 Task: Look for space in Rheda-Wiedenbrück, Germany from 24th August, 2023 to 10th September, 2023 for 6 adults, 2 children in price range Rs.12000 to Rs.15000. Place can be entire place or shared room with 6 bedrooms having 6 beds and 6 bathrooms. Property type can be house, flat, guest house. Amenities needed are: wifi, TV, free parkinig on premises, gym, breakfast. Booking option can be shelf check-in. Required host language is English.
Action: Mouse moved to (430, 107)
Screenshot: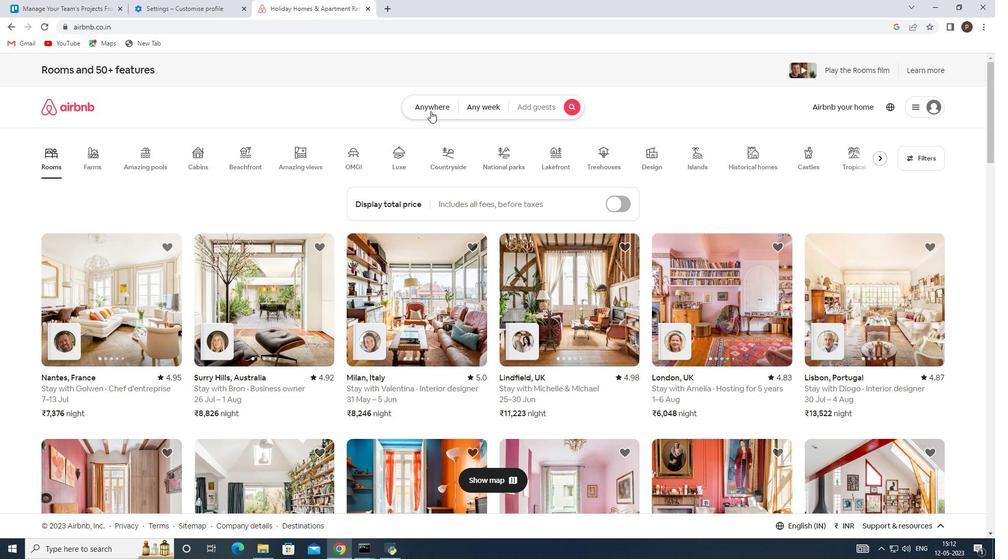 
Action: Mouse pressed left at (430, 107)
Screenshot: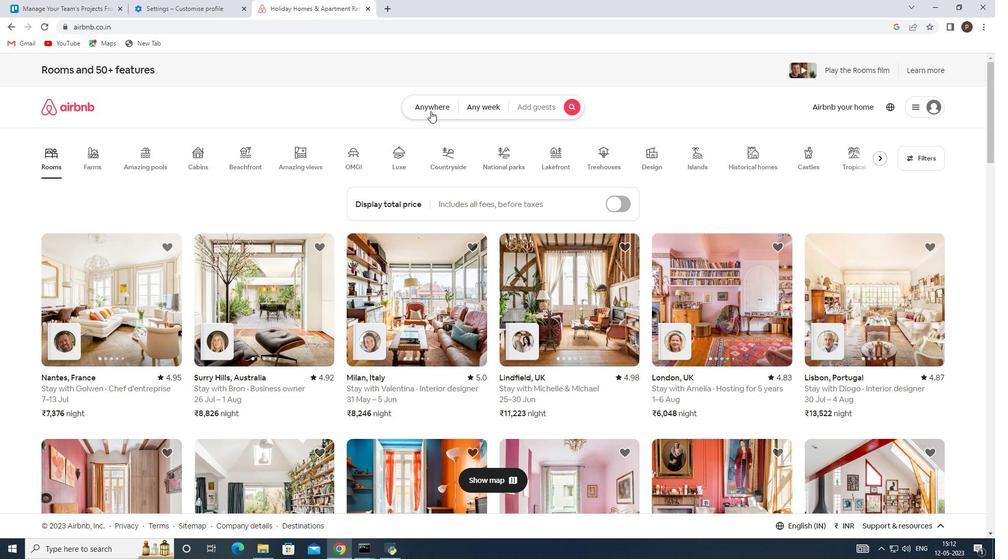 
Action: Mouse moved to (337, 145)
Screenshot: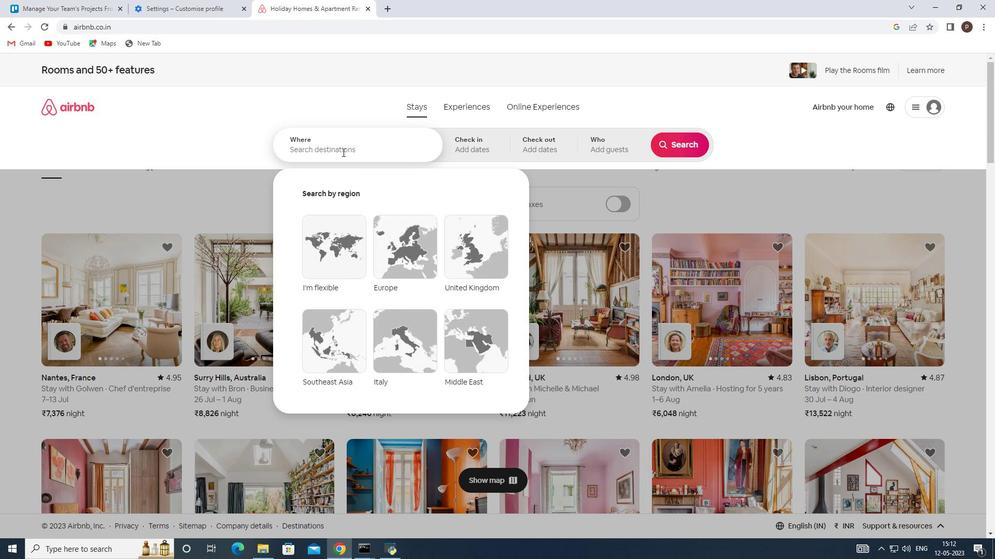 
Action: Mouse pressed left at (337, 145)
Screenshot: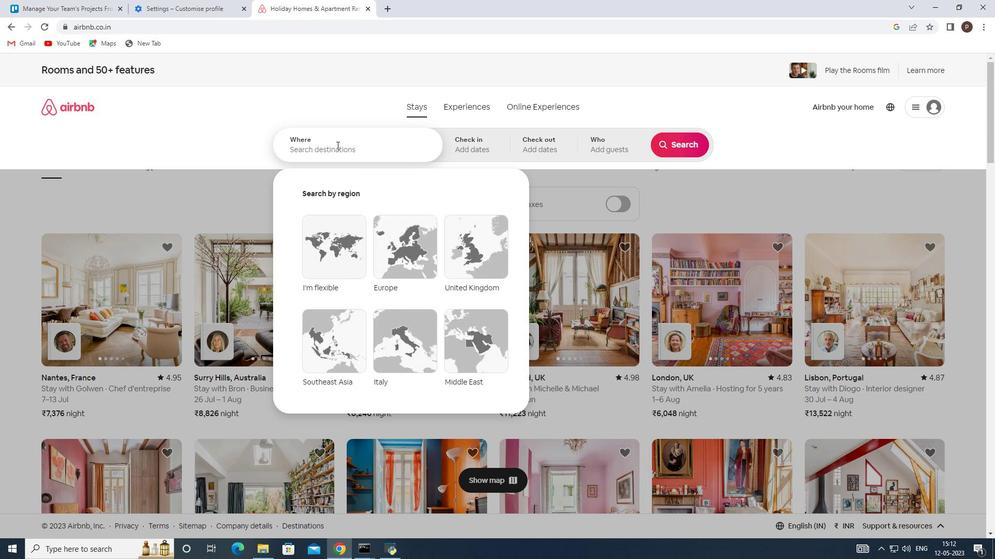 
Action: Key pressed <Key.caps_lock>R<Key.caps_lock>heda-<Key.caps_lock>W<Key.caps_lock>iedenbruck,<Key.space><Key.caps_lock>G<Key.caps_lock>ermany
Screenshot: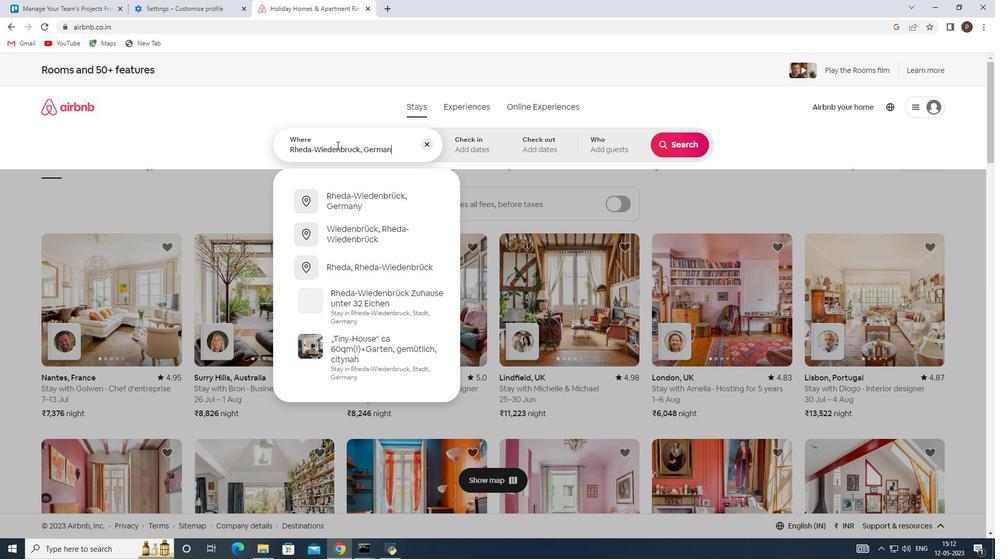 
Action: Mouse moved to (338, 199)
Screenshot: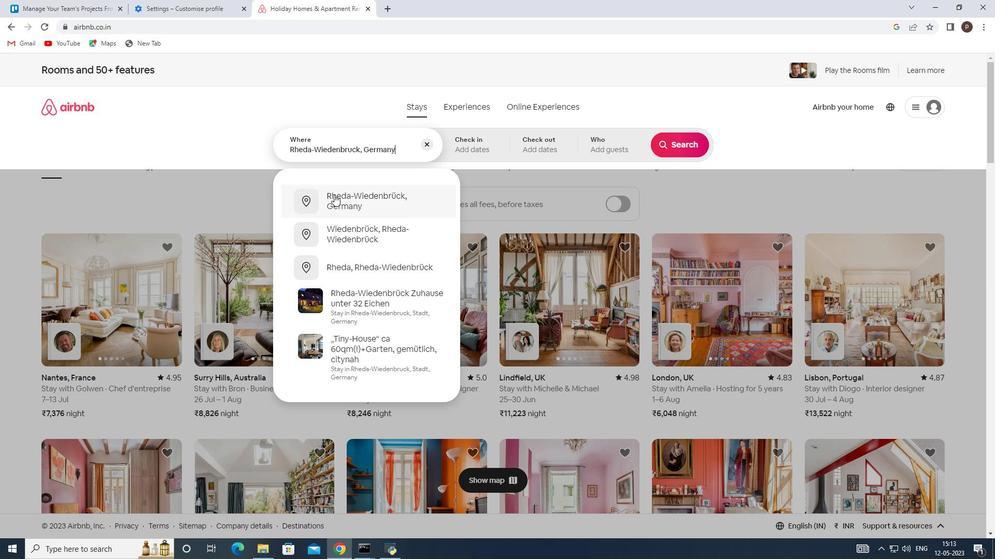 
Action: Mouse pressed left at (338, 199)
Screenshot: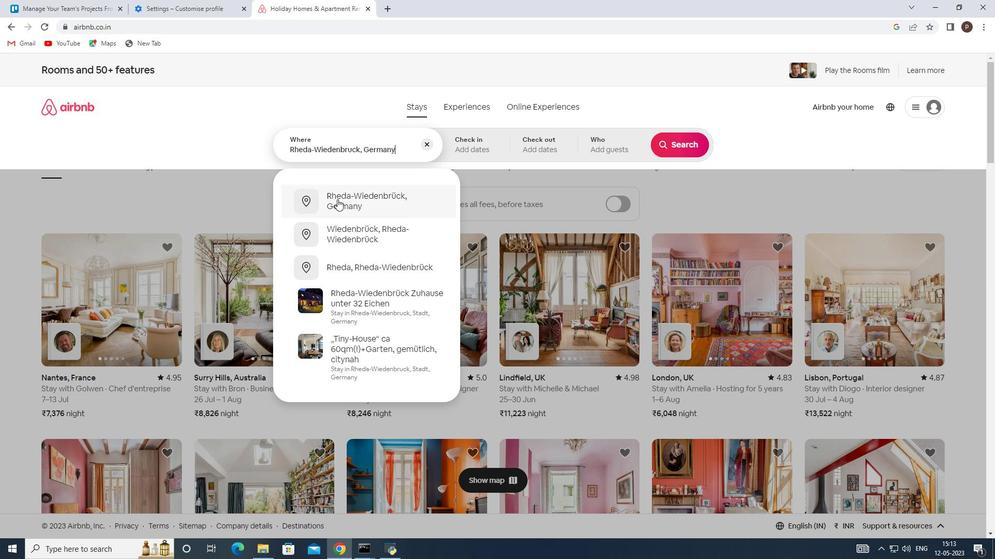 
Action: Mouse moved to (678, 227)
Screenshot: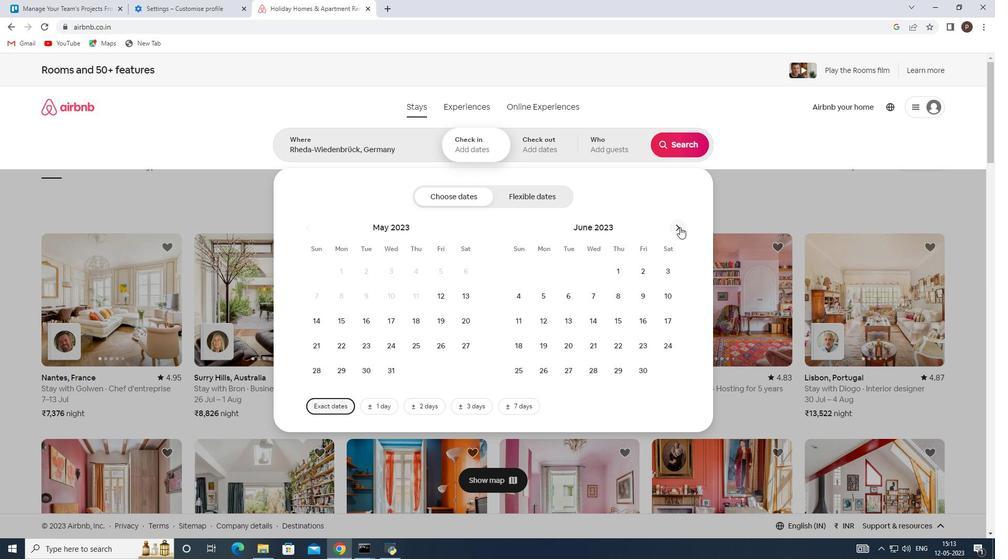 
Action: Mouse pressed left at (678, 227)
Screenshot: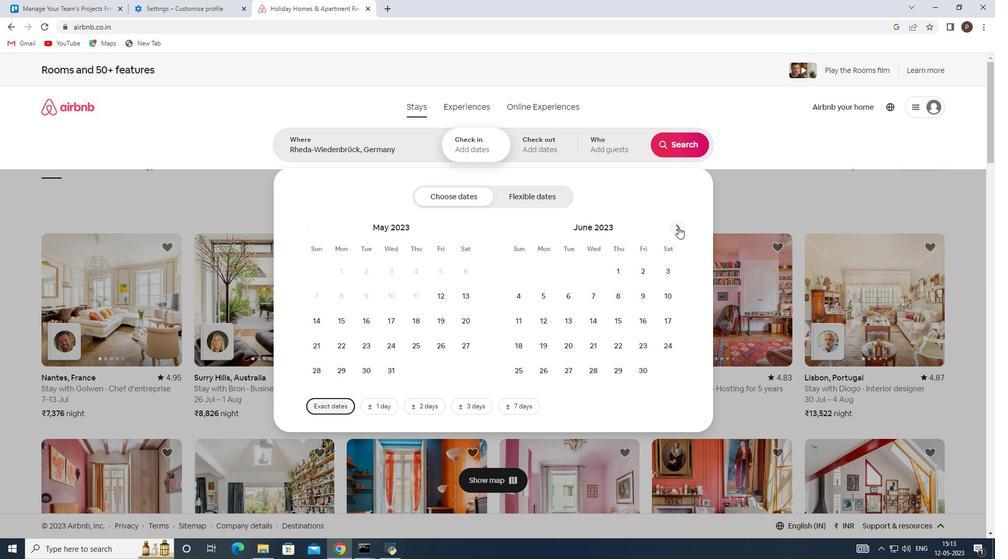 
Action: Mouse pressed left at (678, 227)
Screenshot: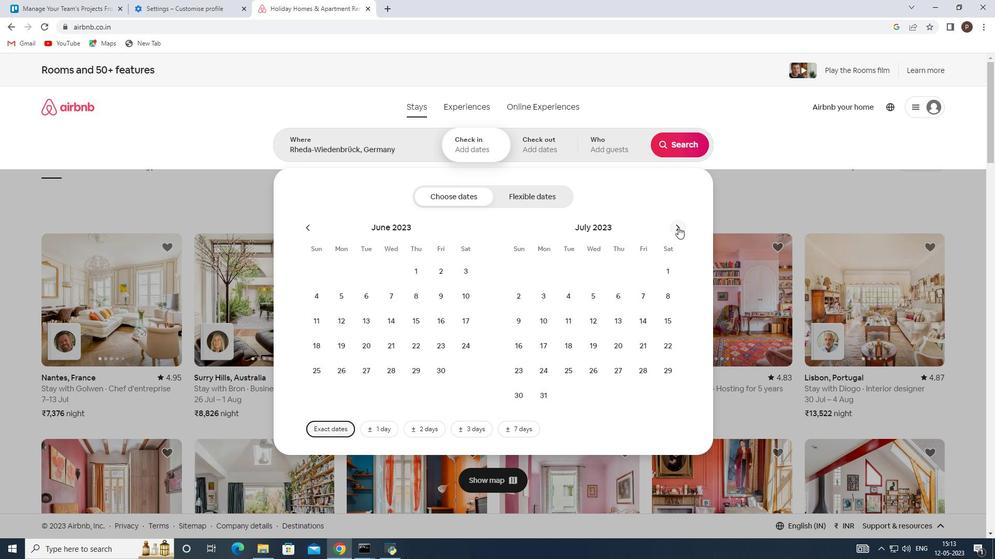 
Action: Mouse pressed left at (678, 227)
Screenshot: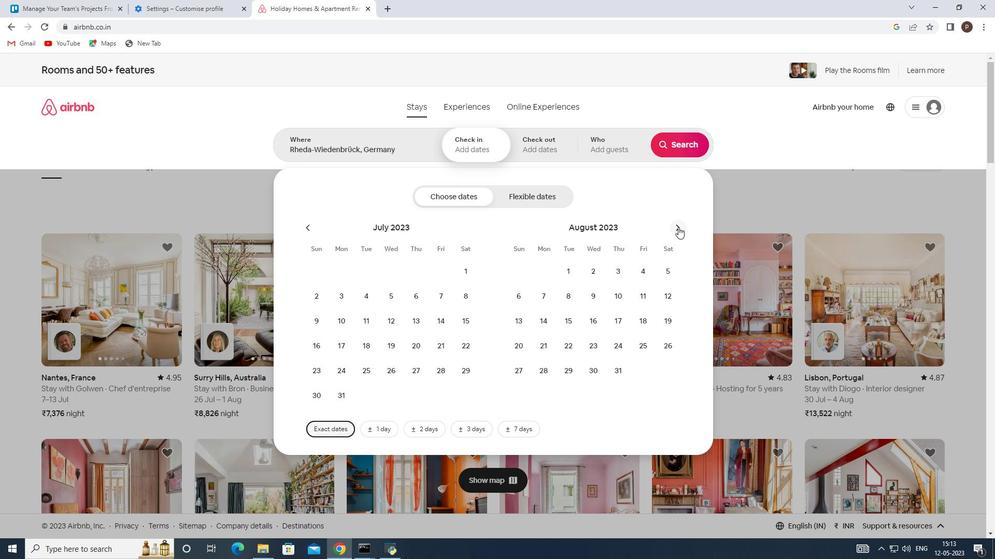 
Action: Mouse moved to (418, 345)
Screenshot: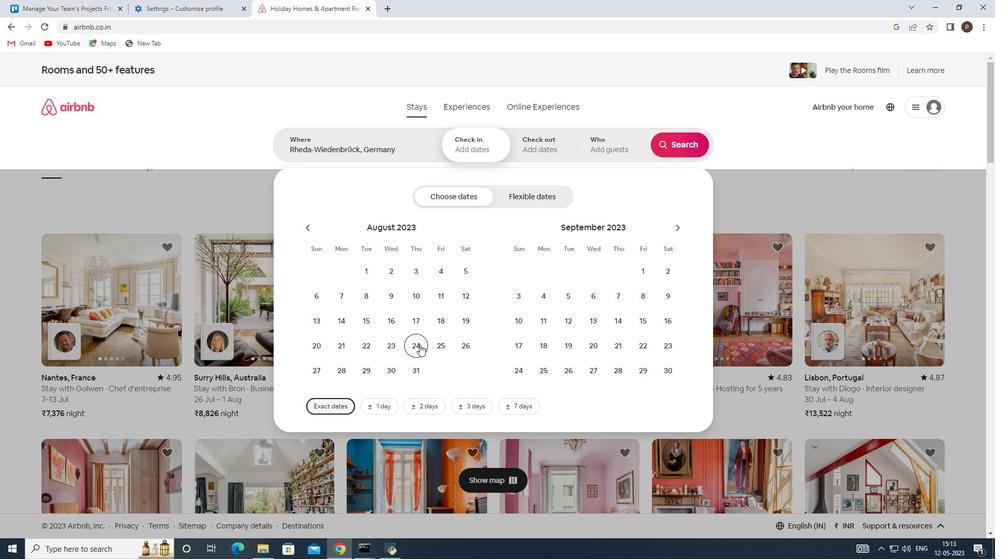 
Action: Mouse pressed left at (418, 345)
Screenshot: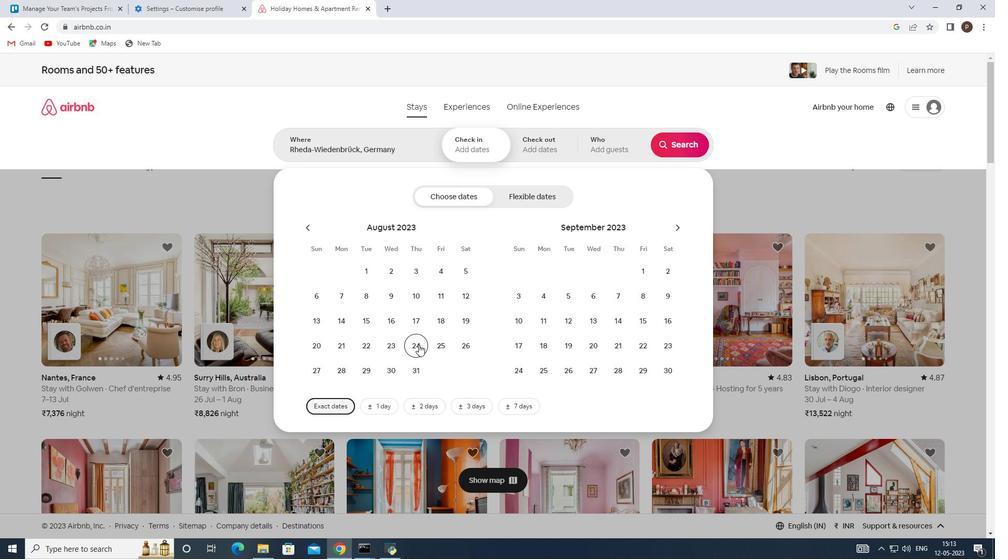 
Action: Mouse moved to (522, 318)
Screenshot: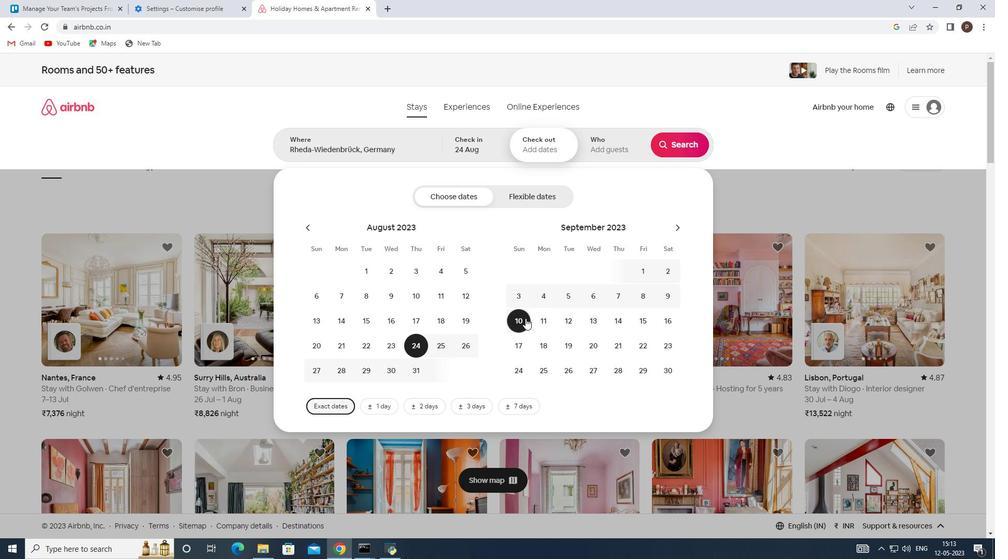 
Action: Mouse pressed left at (522, 318)
Screenshot: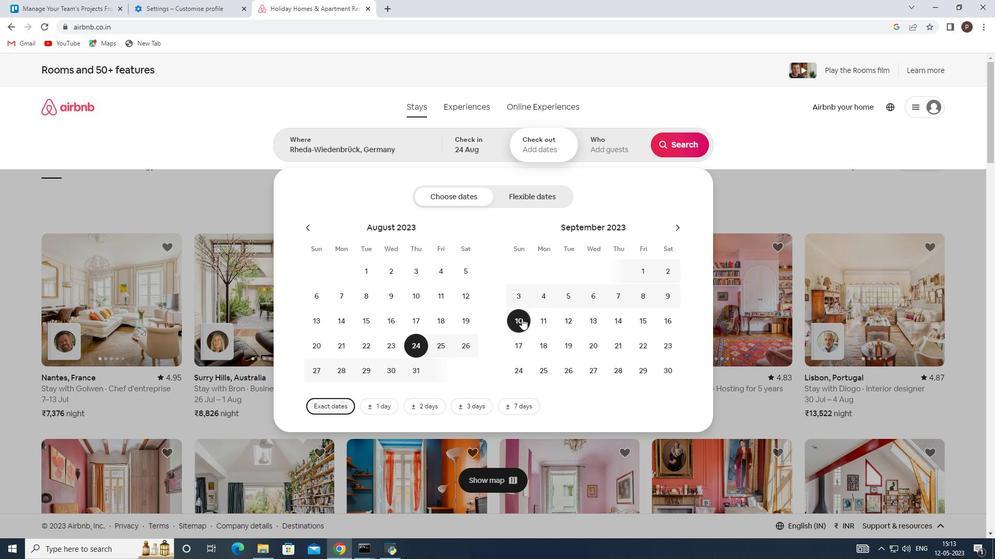 
Action: Mouse moved to (606, 137)
Screenshot: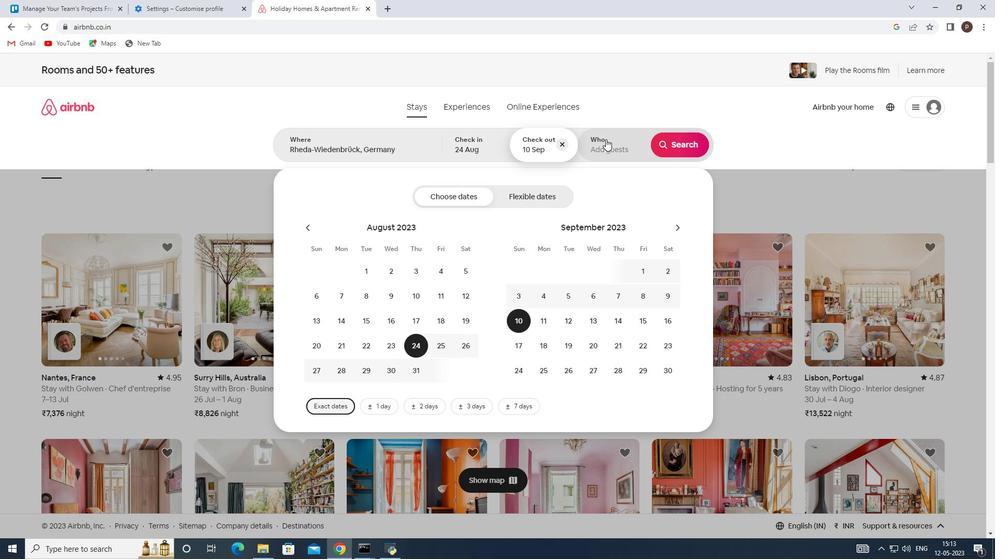 
Action: Mouse pressed left at (606, 137)
Screenshot: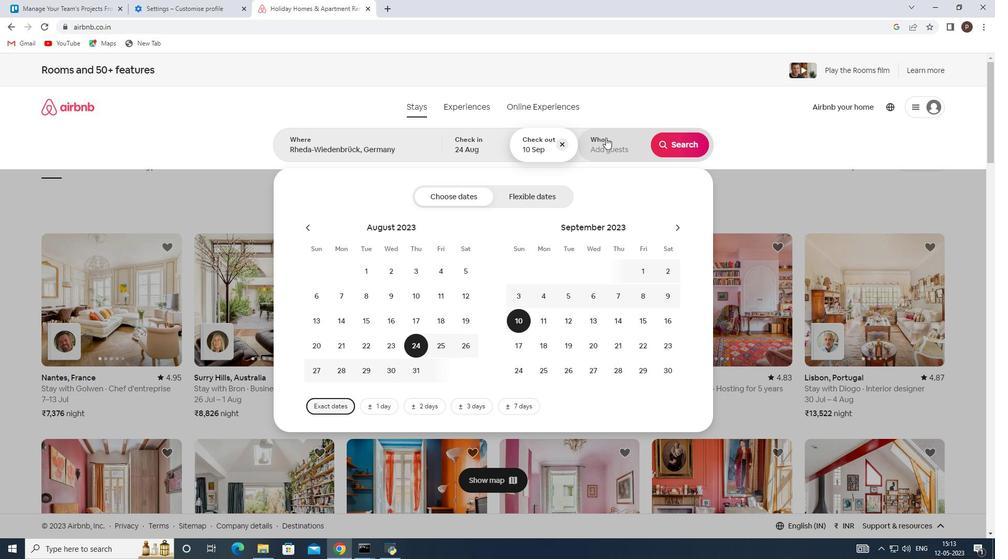 
Action: Mouse moved to (684, 198)
Screenshot: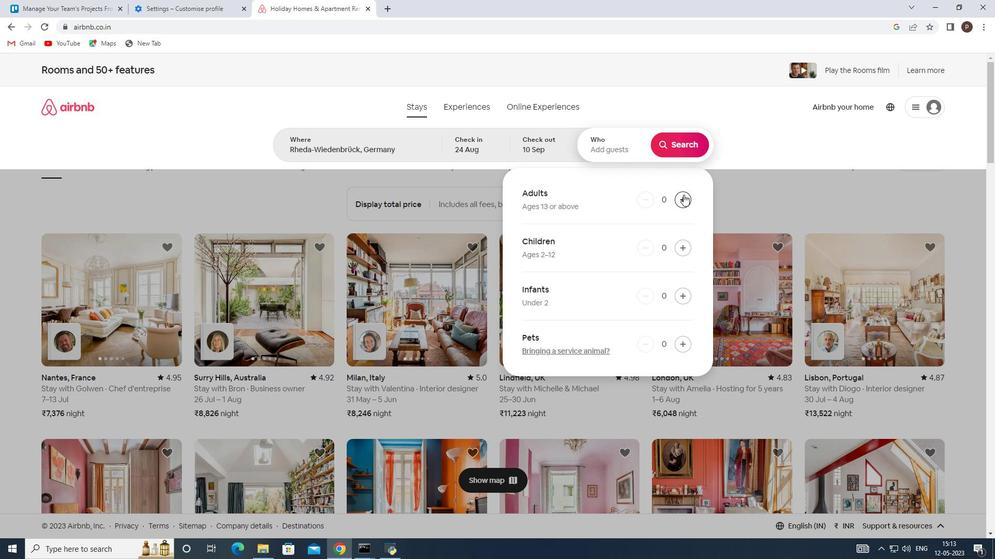 
Action: Mouse pressed left at (684, 198)
Screenshot: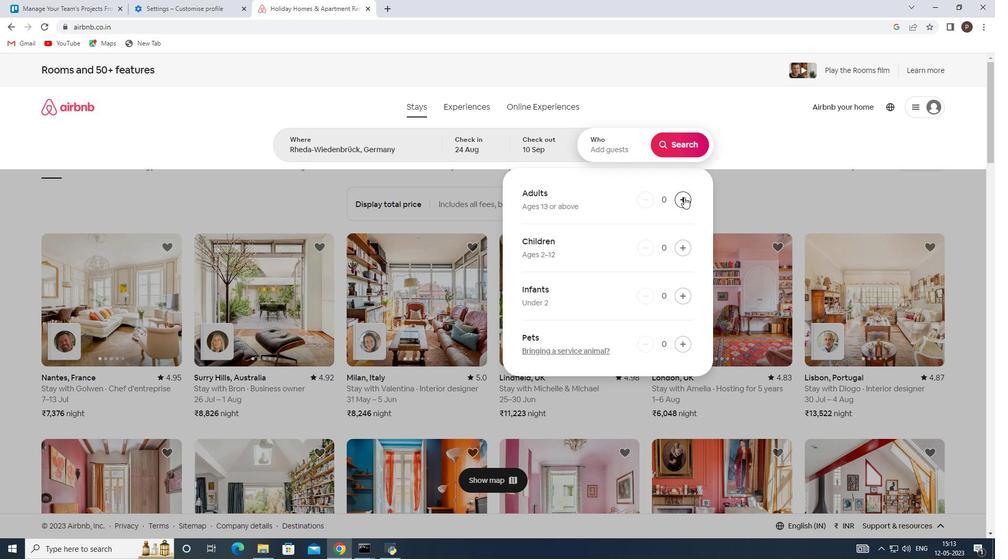 
Action: Mouse pressed left at (684, 198)
Screenshot: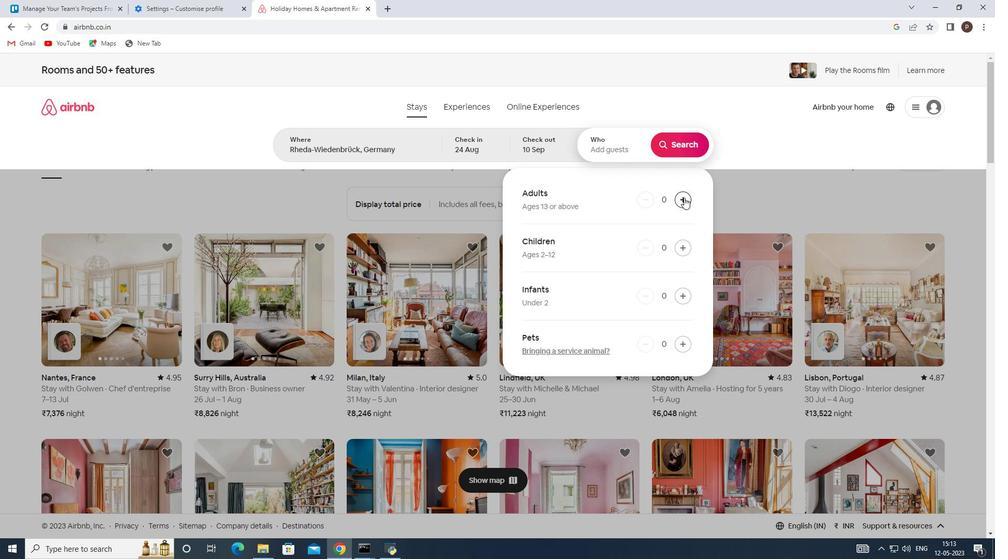 
Action: Mouse pressed left at (684, 198)
Screenshot: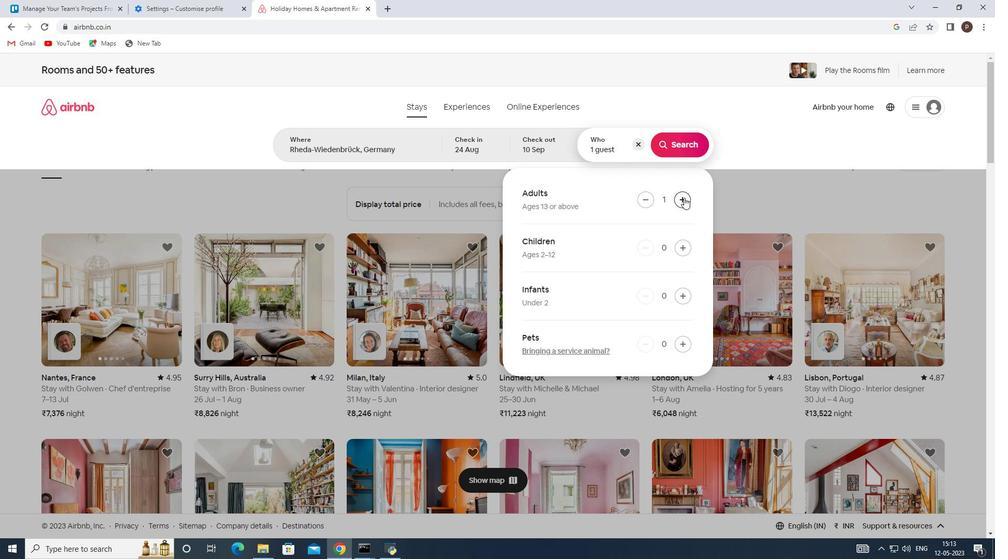 
Action: Mouse pressed left at (684, 198)
Screenshot: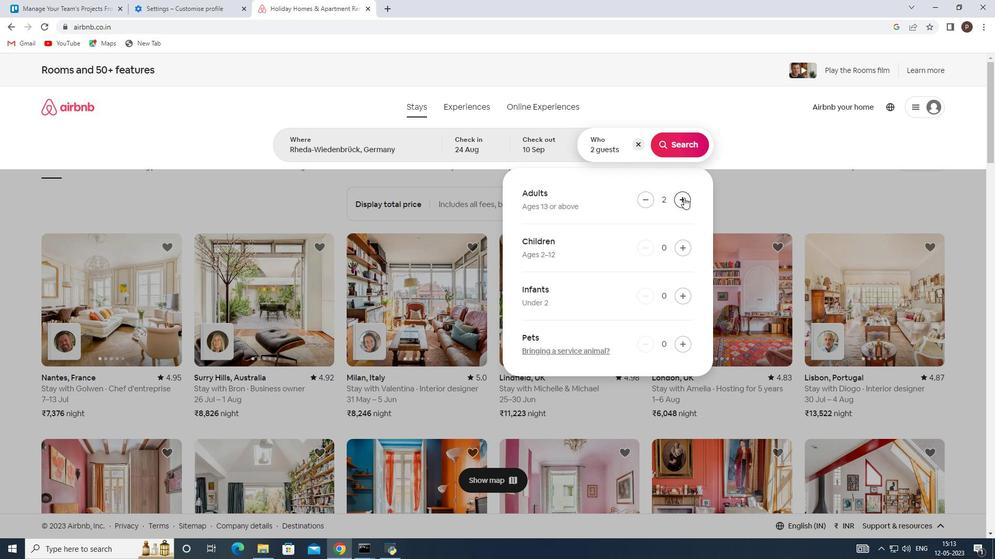 
Action: Mouse pressed left at (684, 198)
Screenshot: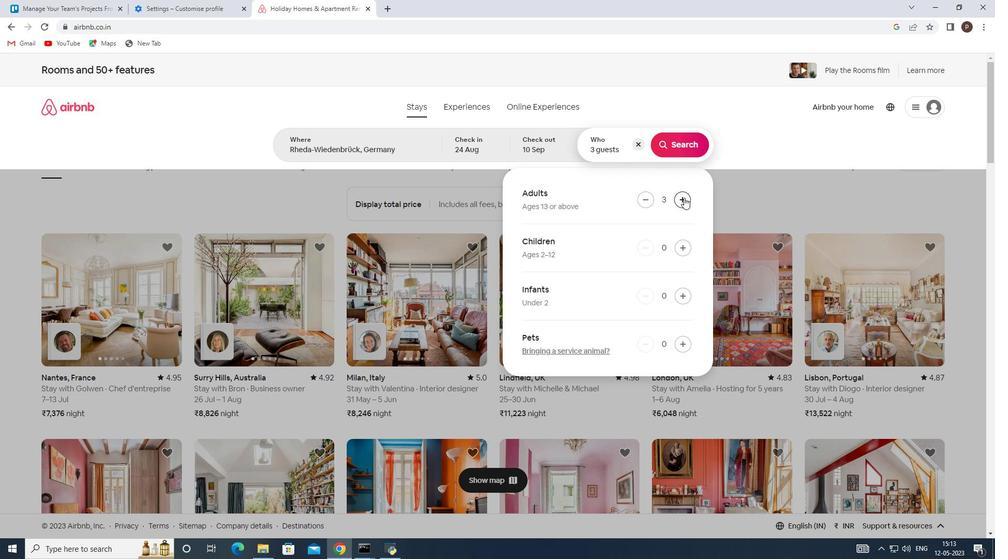 
Action: Mouse pressed left at (684, 198)
Screenshot: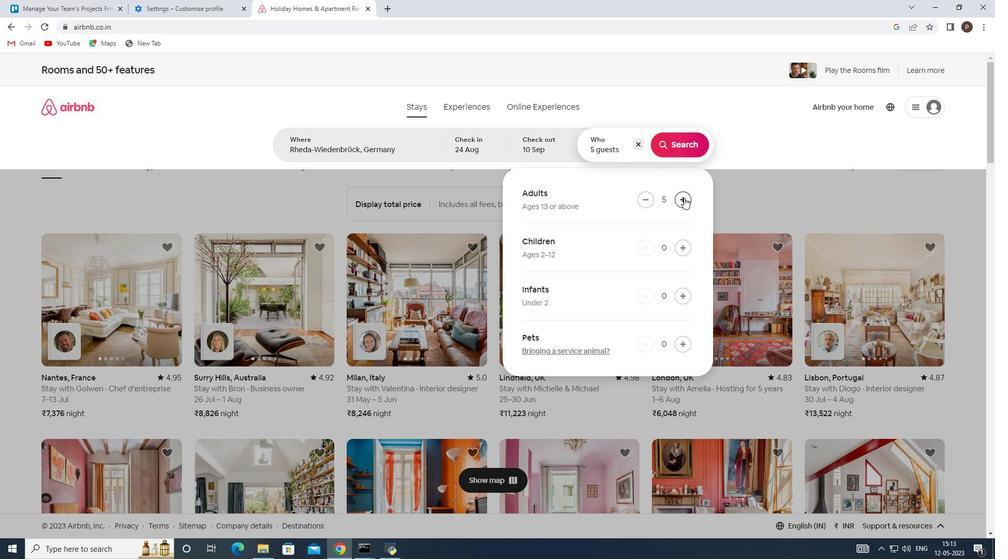 
Action: Mouse moved to (678, 254)
Screenshot: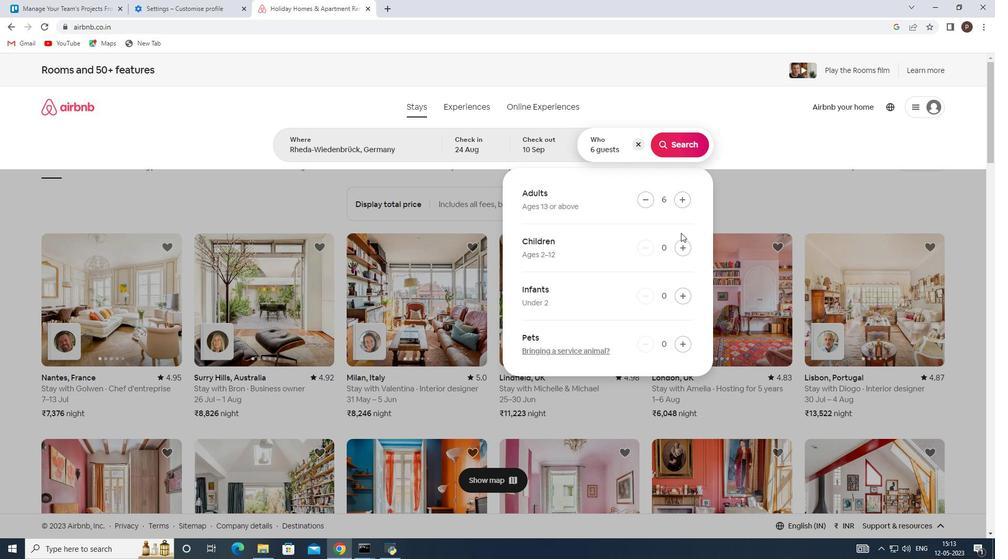 
Action: Mouse pressed left at (678, 254)
Screenshot: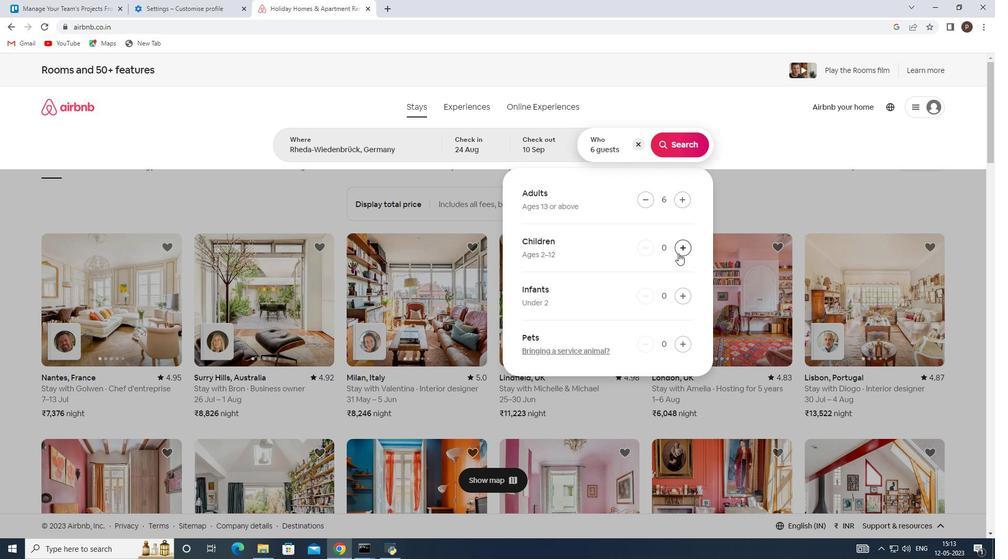 
Action: Mouse pressed left at (678, 254)
Screenshot: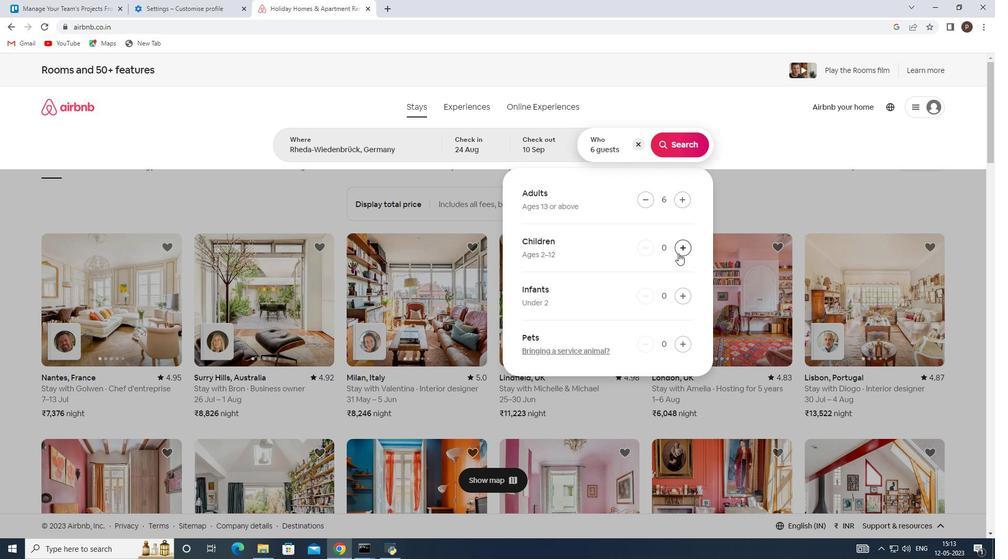 
Action: Mouse moved to (677, 143)
Screenshot: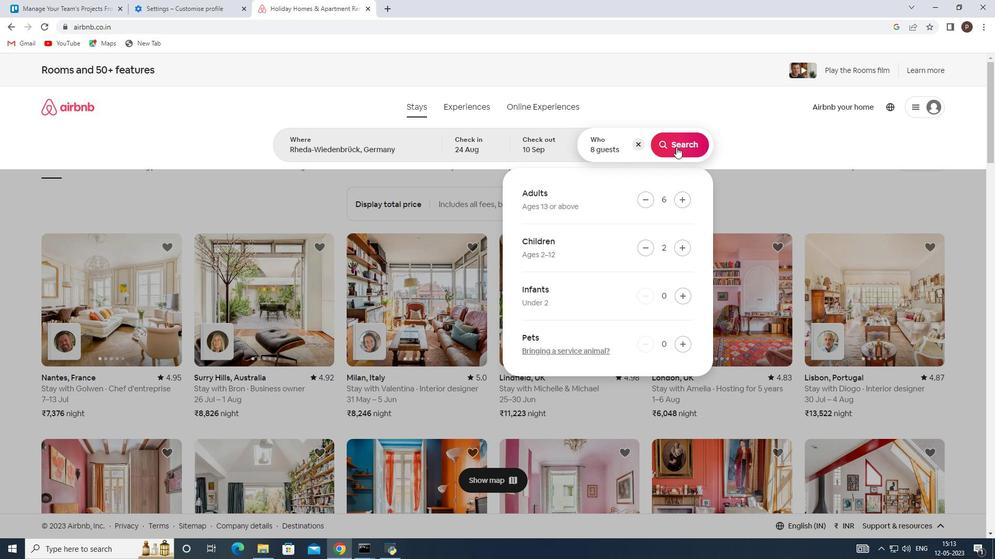 
Action: Mouse pressed left at (677, 143)
Screenshot: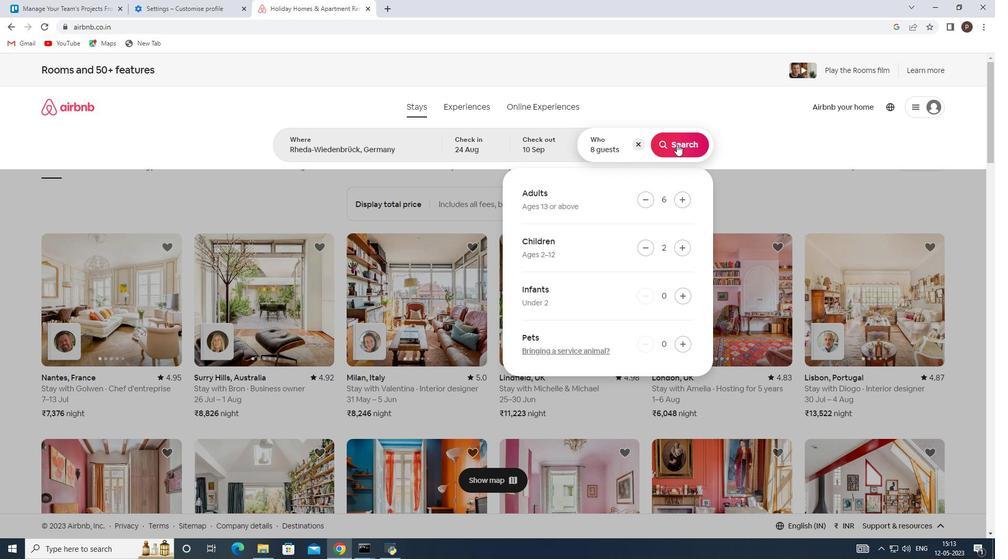 
Action: Mouse moved to (943, 114)
Screenshot: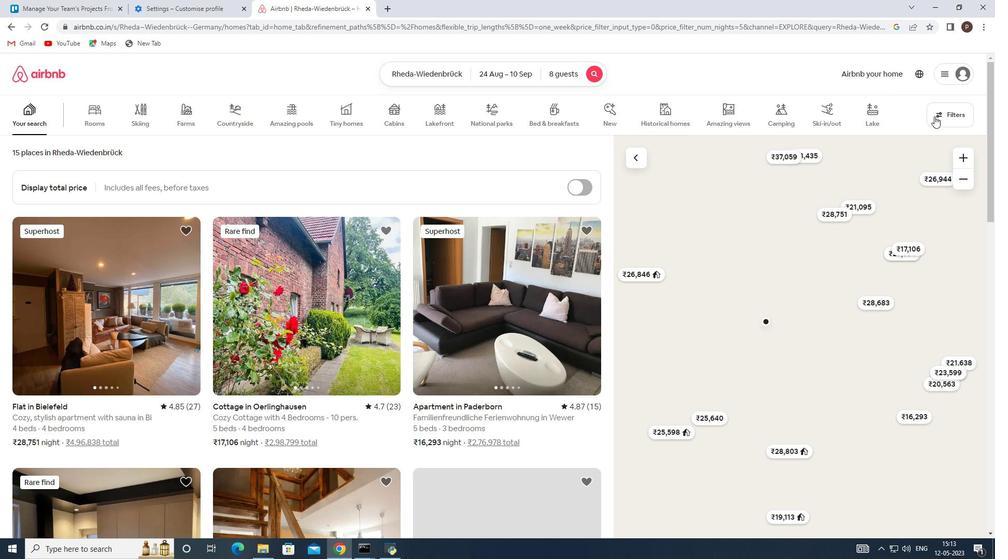 
Action: Mouse pressed left at (943, 114)
Screenshot: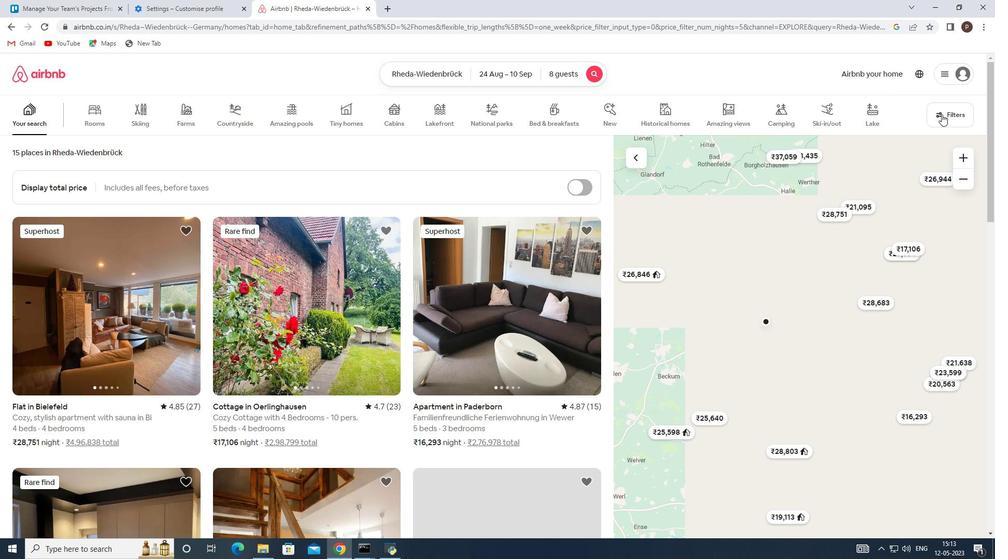 
Action: Mouse moved to (344, 375)
Screenshot: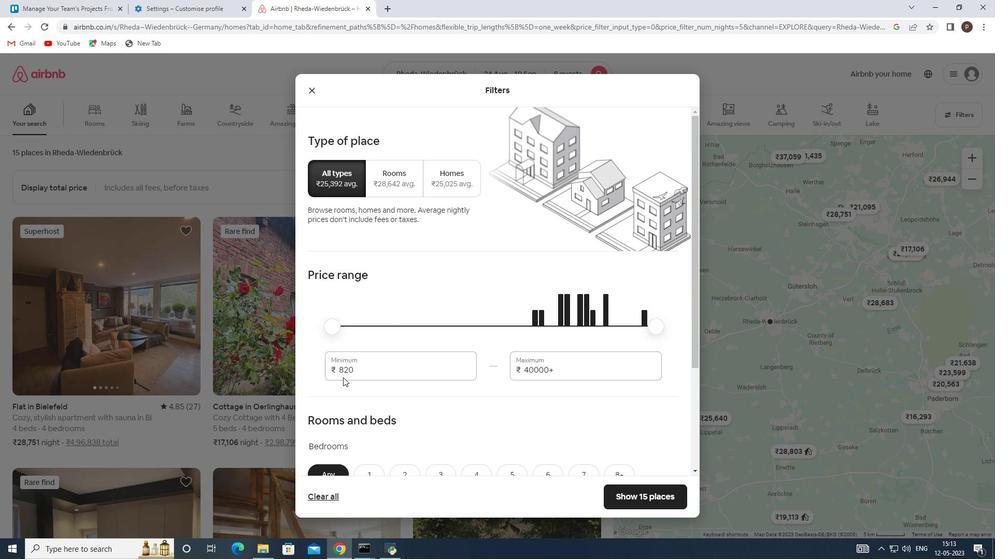 
Action: Mouse pressed left at (344, 375)
Screenshot: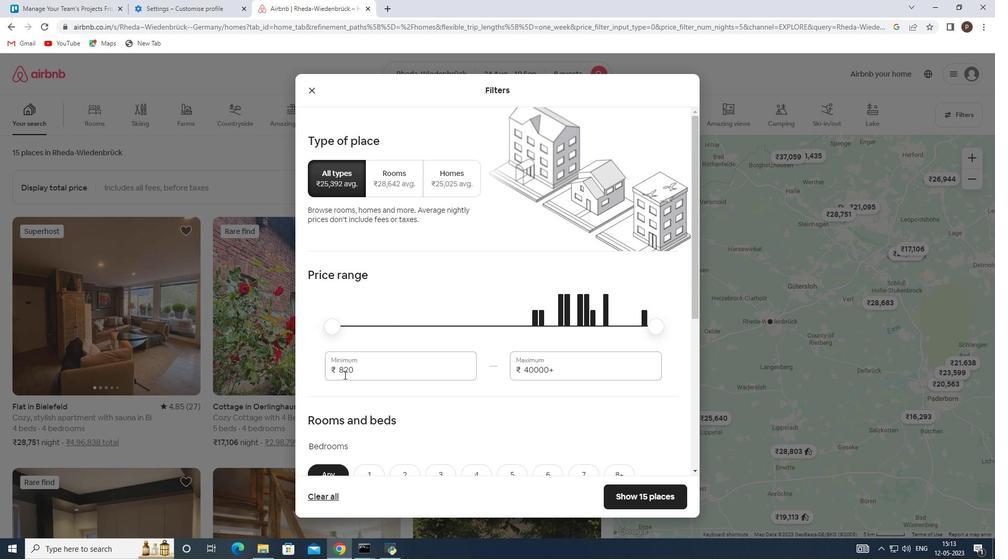 
Action: Mouse pressed left at (344, 375)
Screenshot: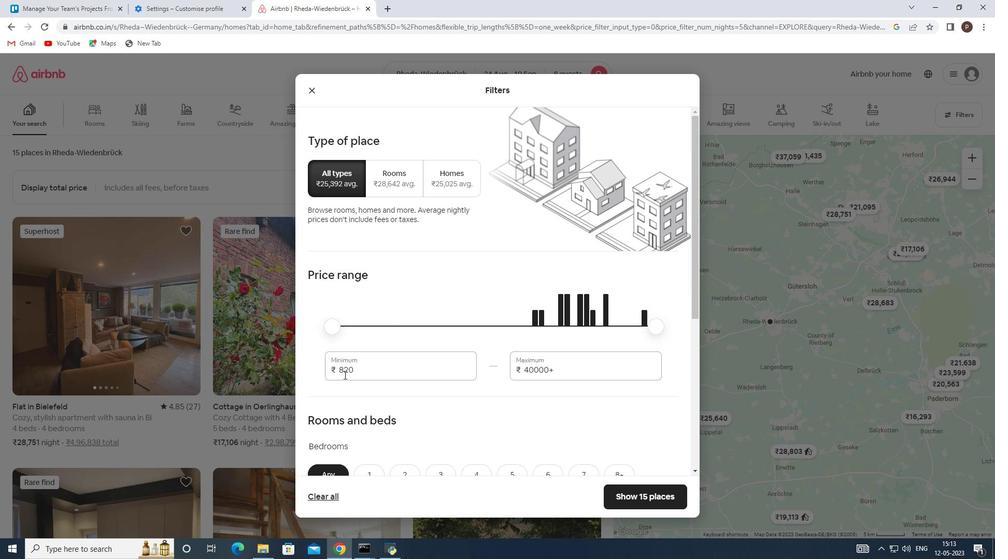 
Action: Mouse moved to (344, 374)
Screenshot: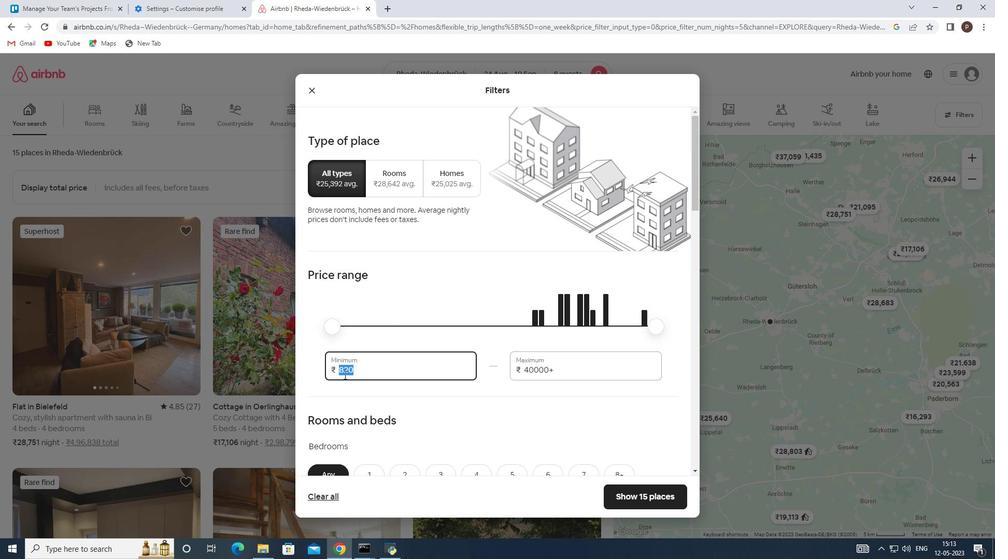 
Action: Key pressed 12000<Key.tab>15000
Screenshot: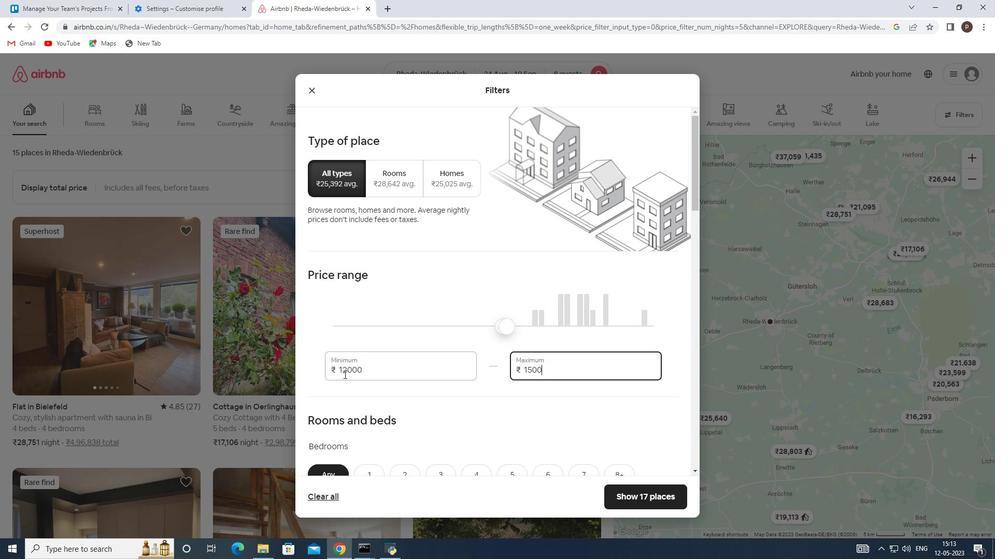 
Action: Mouse moved to (368, 389)
Screenshot: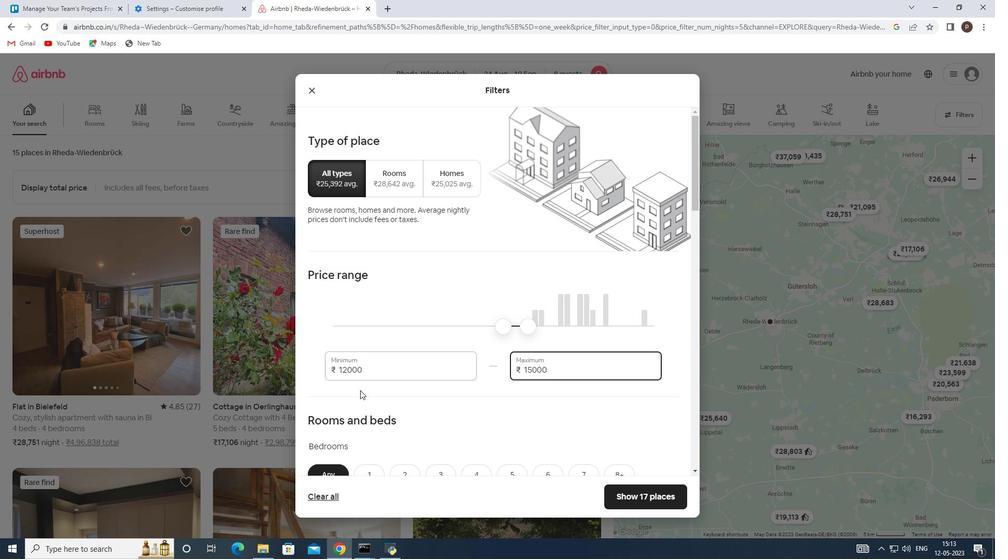 
Action: Mouse scrolled (368, 389) with delta (0, 0)
Screenshot: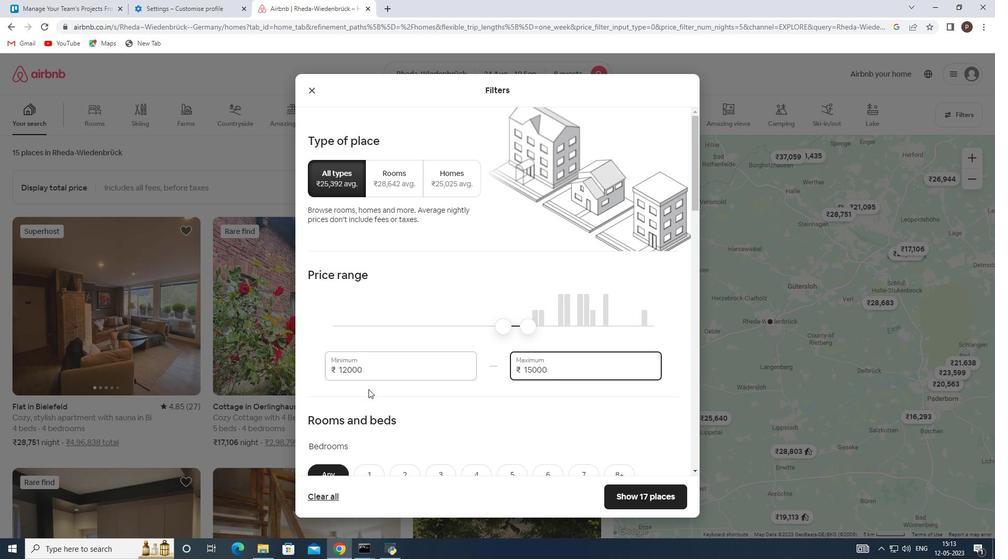 
Action: Mouse moved to (373, 385)
Screenshot: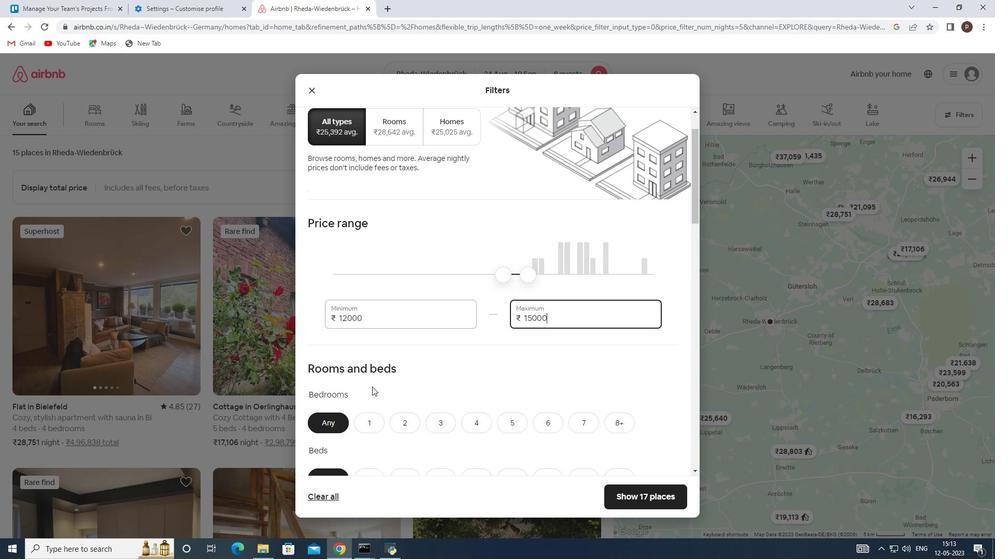 
Action: Mouse scrolled (373, 385) with delta (0, 0)
Screenshot: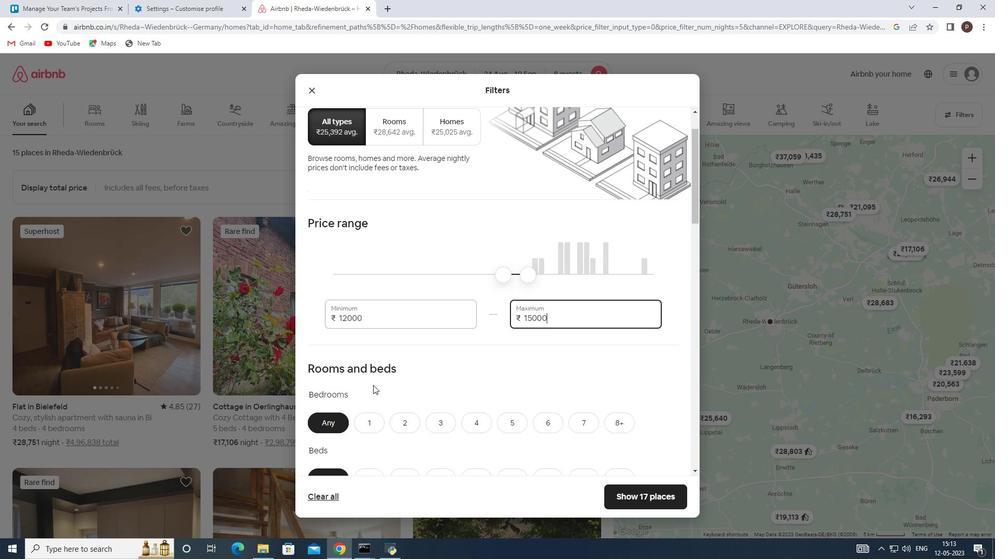 
Action: Mouse moved to (412, 374)
Screenshot: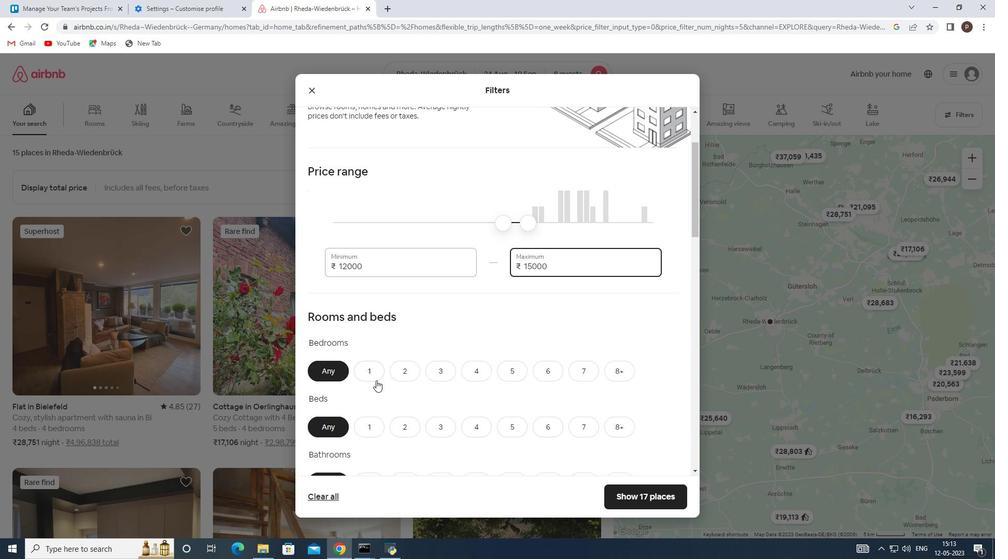 
Action: Mouse scrolled (412, 373) with delta (0, 0)
Screenshot: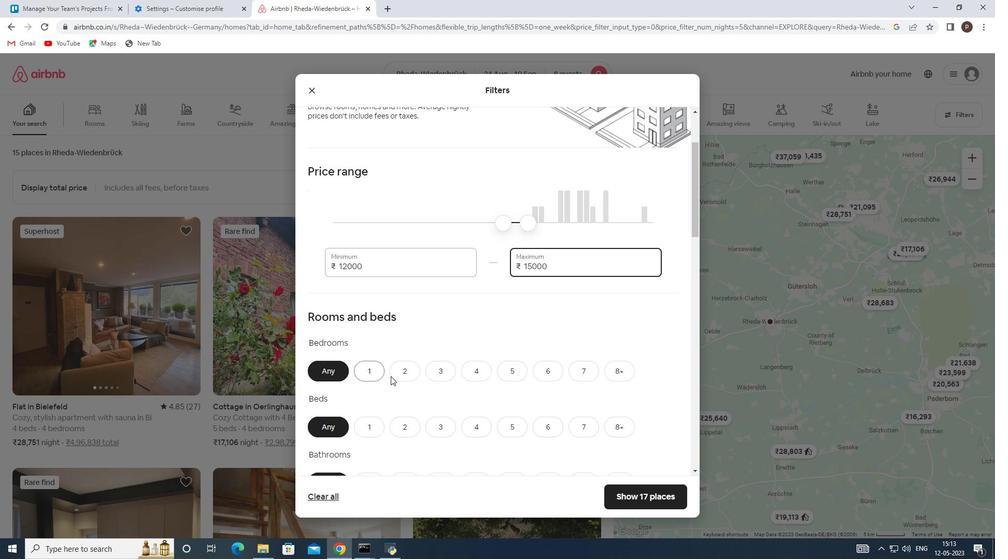 
Action: Mouse scrolled (412, 373) with delta (0, 0)
Screenshot: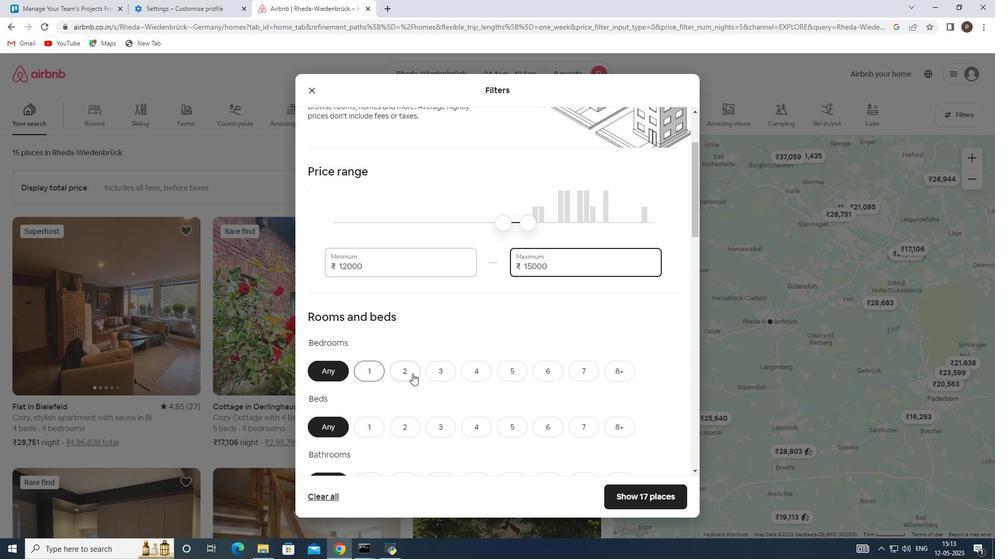 
Action: Mouse moved to (544, 269)
Screenshot: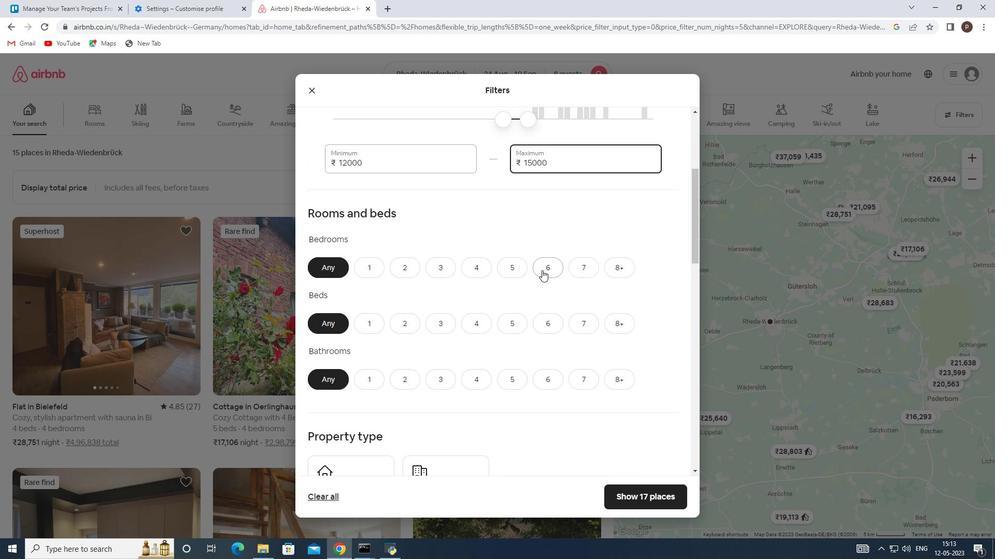 
Action: Mouse pressed left at (544, 269)
Screenshot: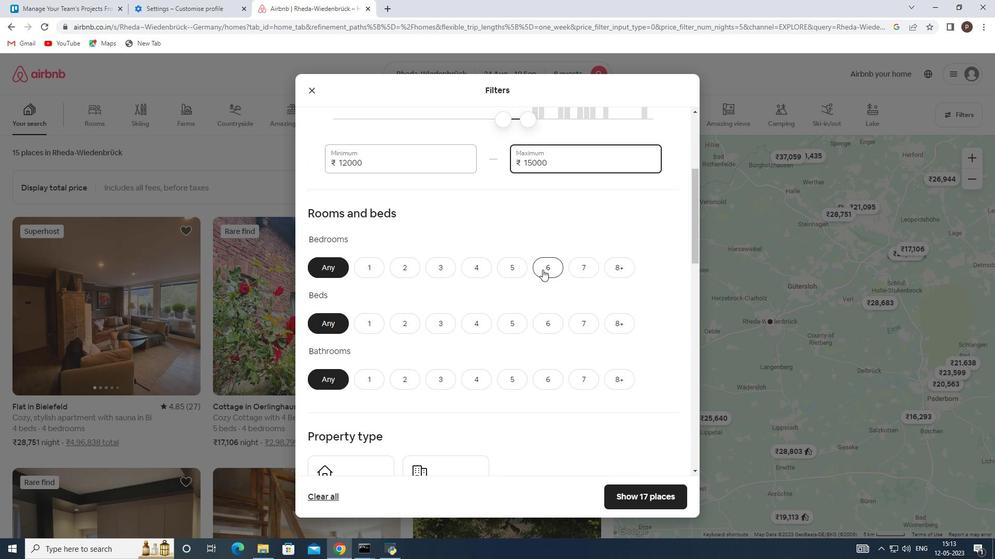 
Action: Mouse moved to (552, 325)
Screenshot: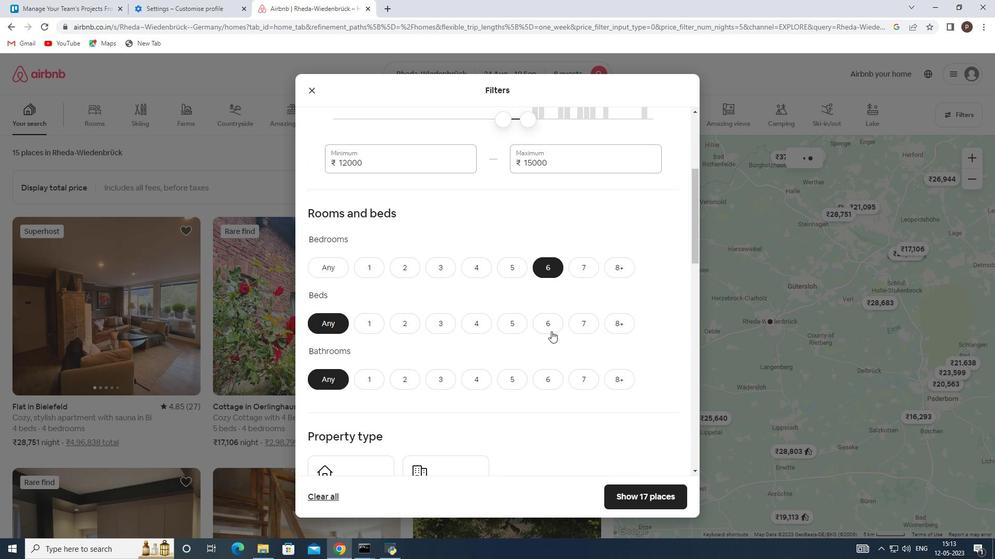 
Action: Mouse pressed left at (552, 325)
Screenshot: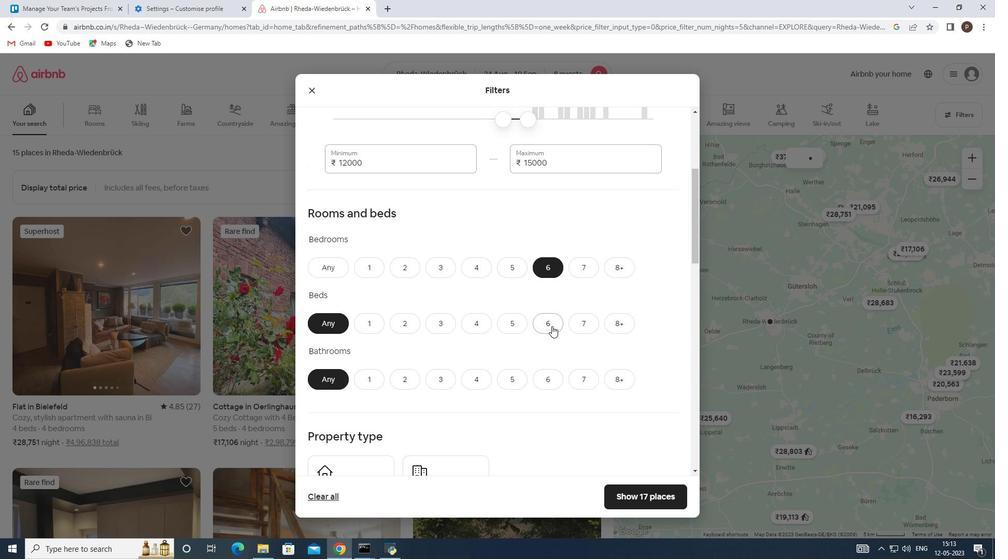
Action: Mouse moved to (551, 379)
Screenshot: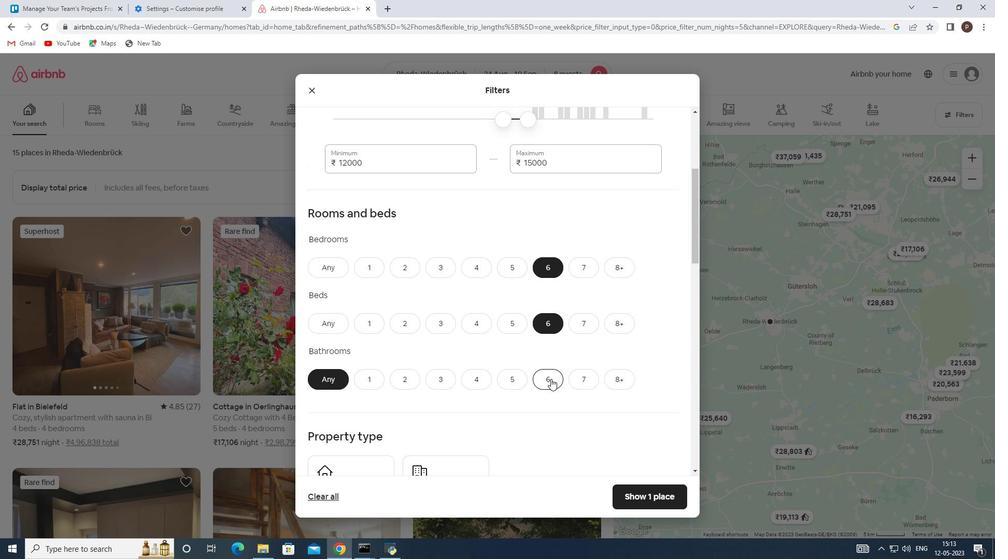 
Action: Mouse pressed left at (551, 379)
Screenshot: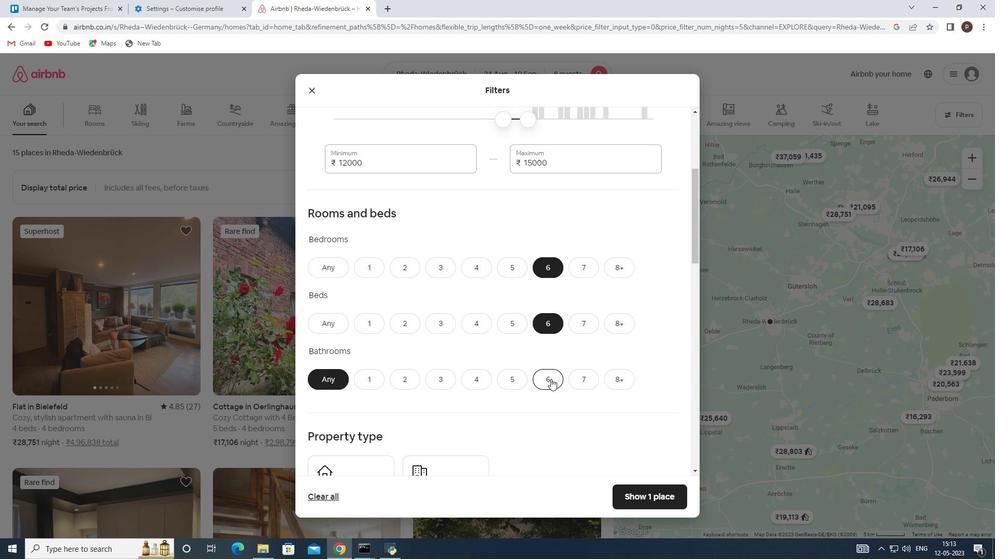 
Action: Mouse moved to (494, 381)
Screenshot: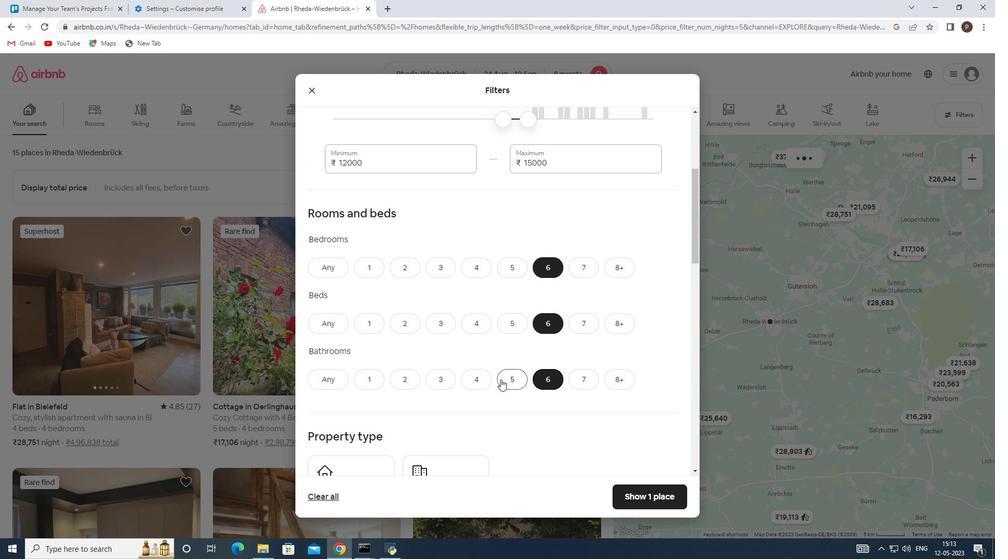 
Action: Mouse scrolled (494, 381) with delta (0, 0)
Screenshot: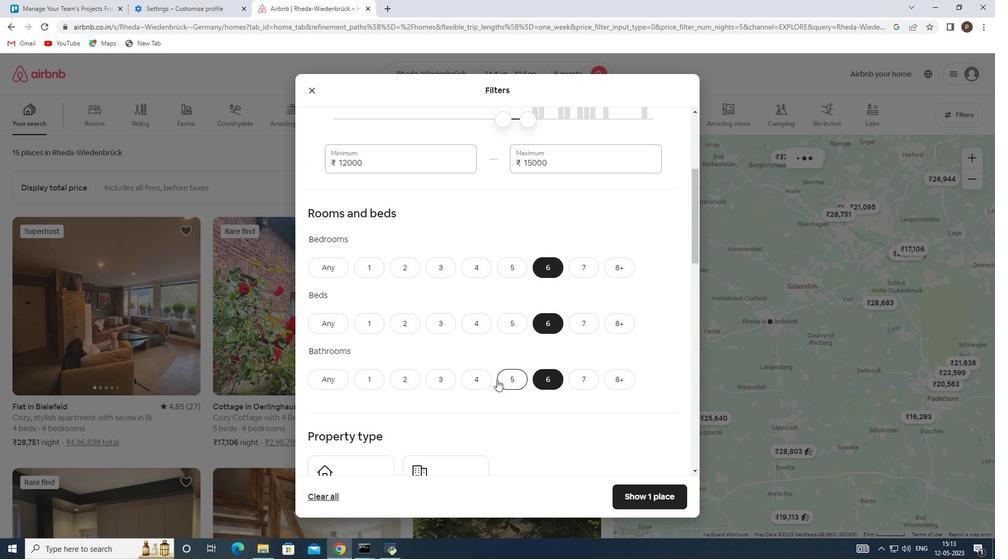 
Action: Mouse moved to (493, 381)
Screenshot: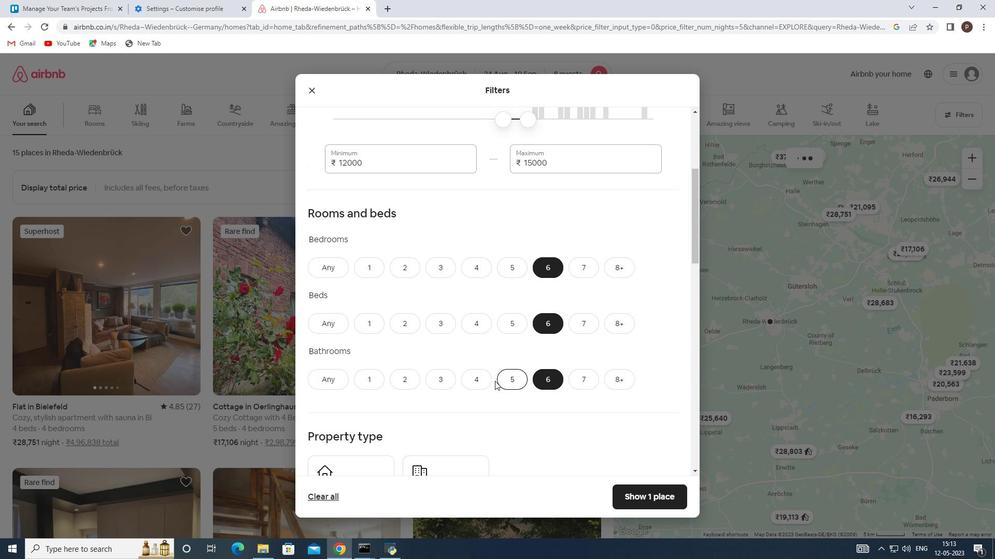 
Action: Mouse scrolled (493, 381) with delta (0, 0)
Screenshot: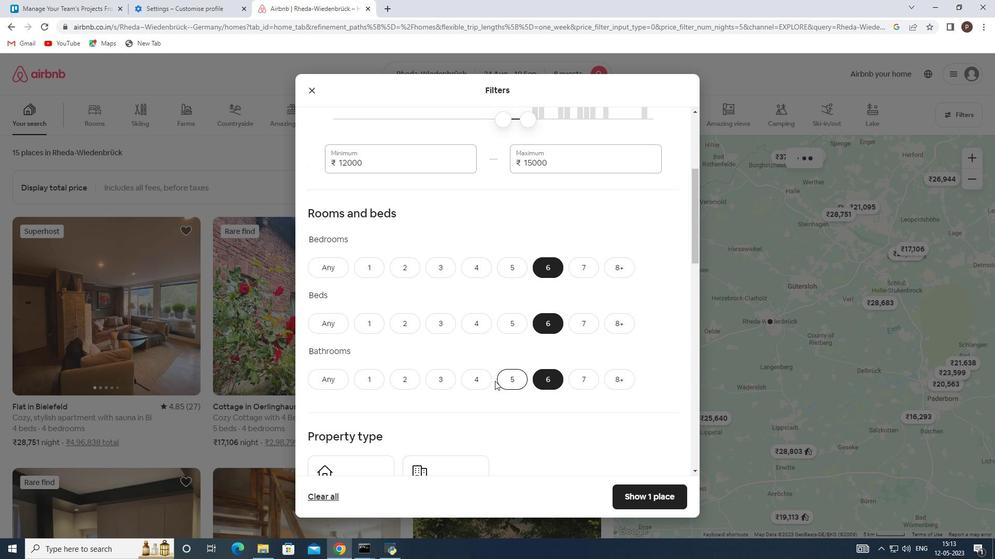 
Action: Mouse moved to (438, 353)
Screenshot: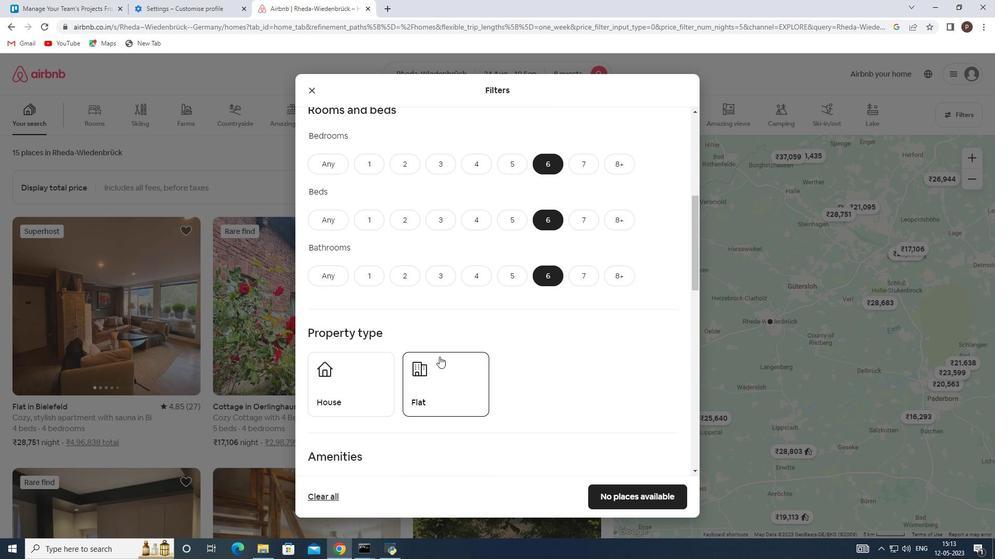 
Action: Mouse scrolled (438, 352) with delta (0, 0)
Screenshot: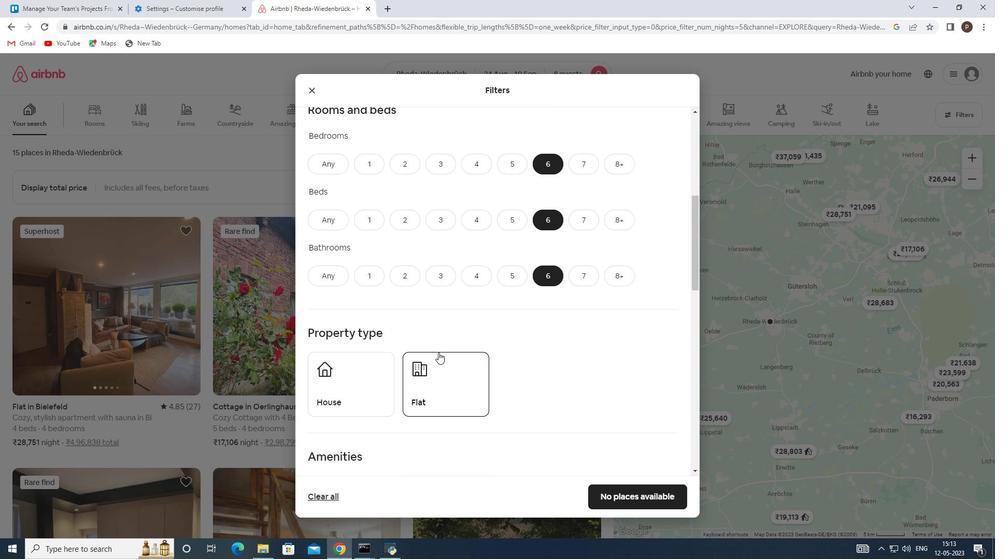 
Action: Mouse moved to (367, 343)
Screenshot: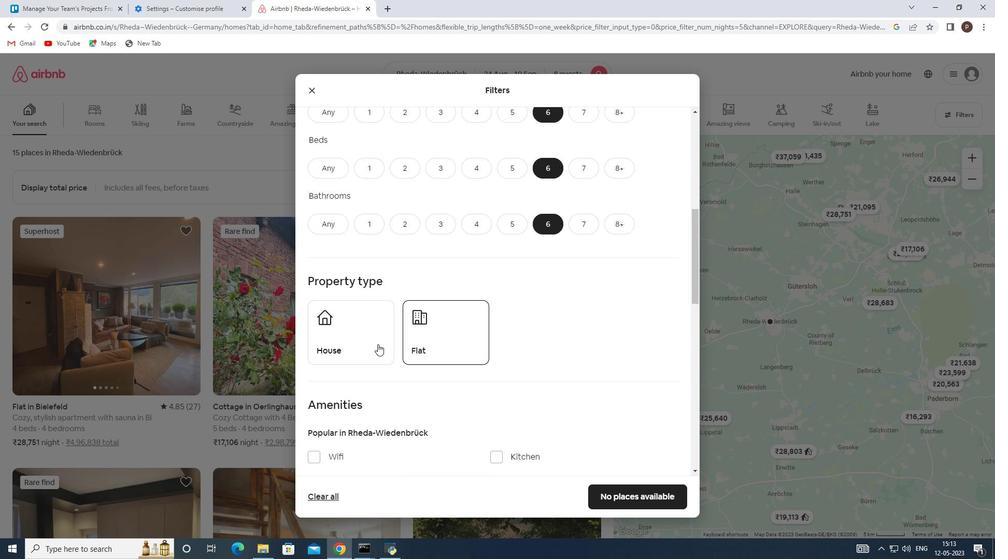 
Action: Mouse pressed left at (367, 343)
Screenshot: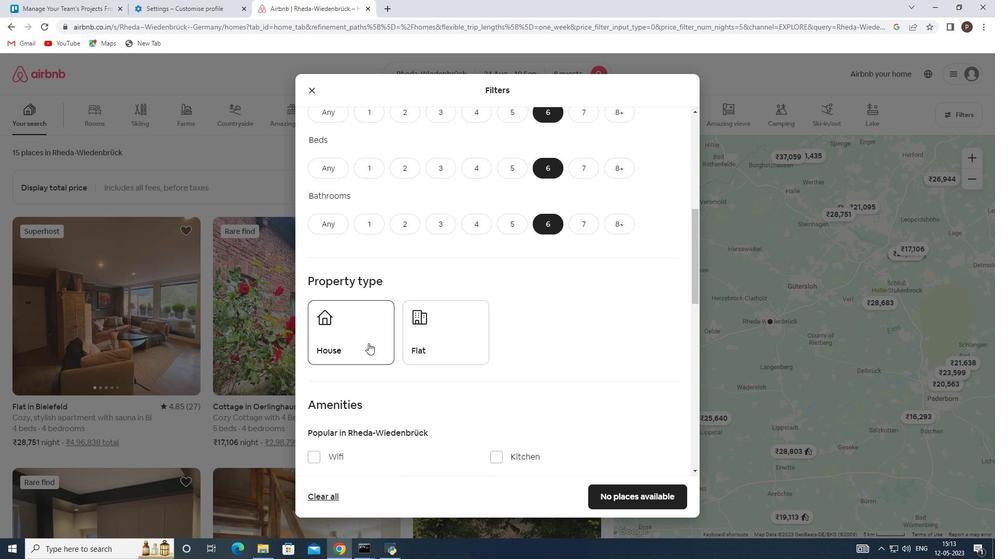 
Action: Mouse moved to (431, 340)
Screenshot: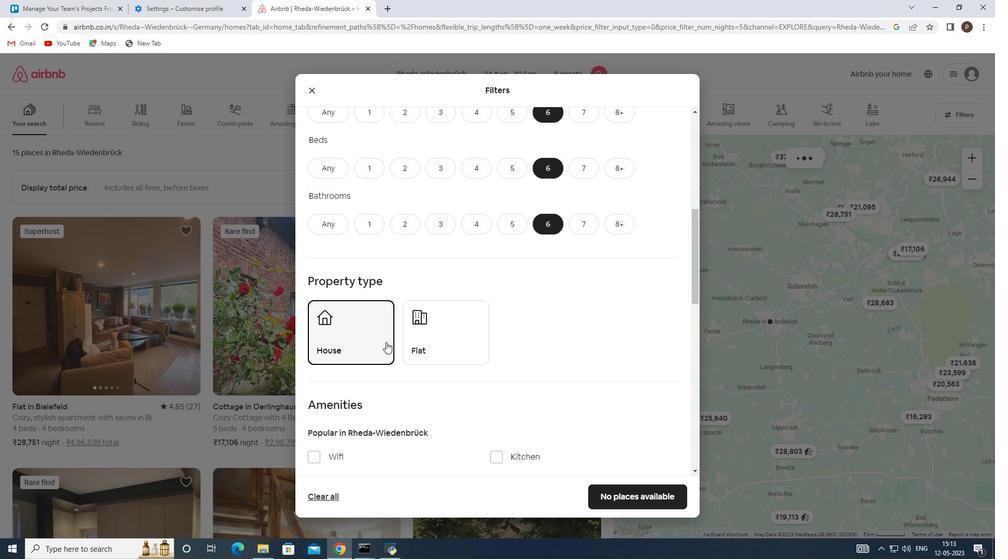 
Action: Mouse pressed left at (431, 340)
Screenshot: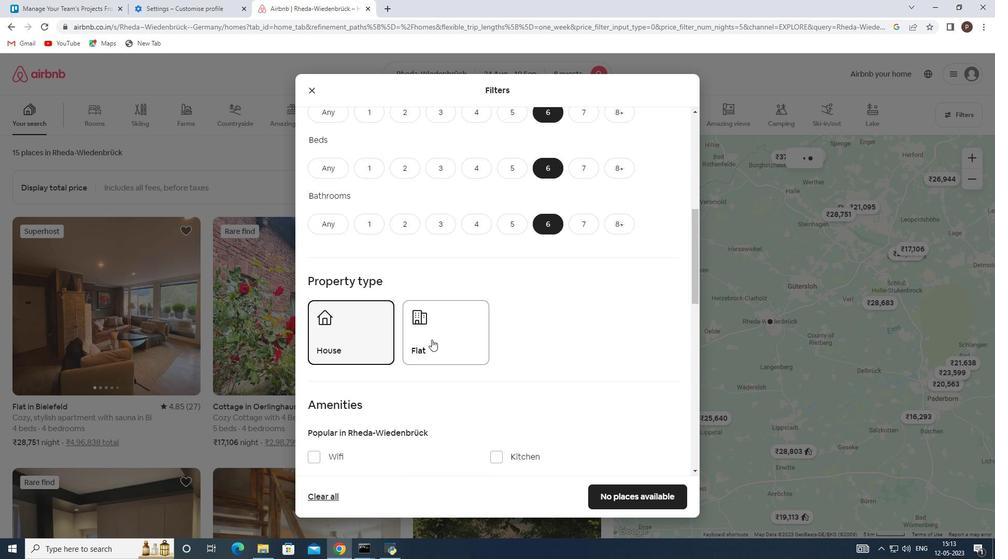 
Action: Mouse moved to (428, 369)
Screenshot: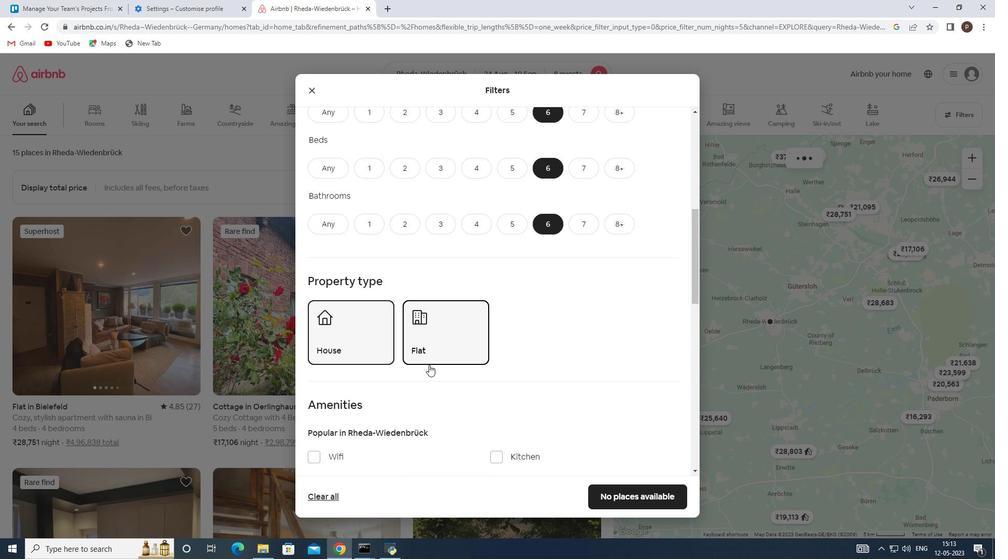 
Action: Mouse scrolled (428, 368) with delta (0, 0)
Screenshot: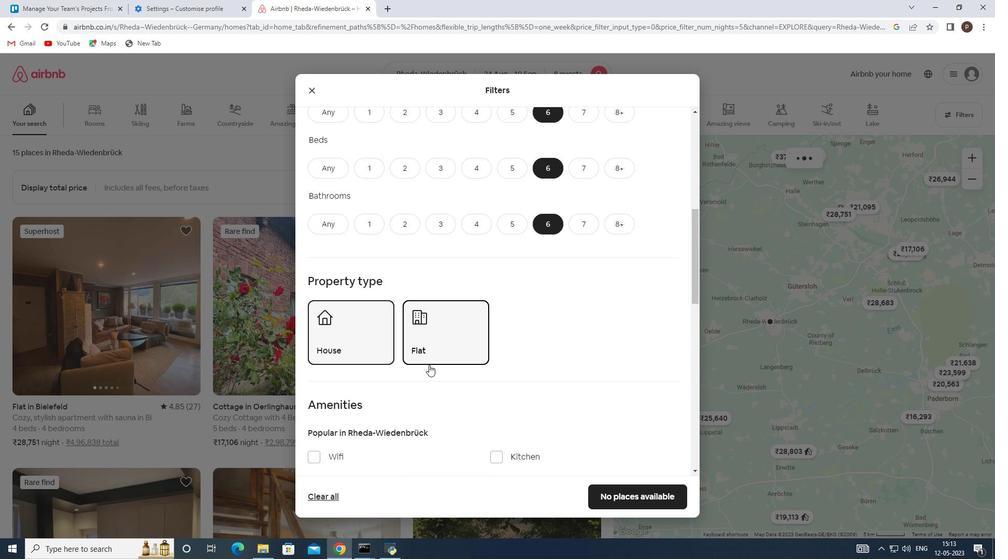 
Action: Mouse moved to (428, 369)
Screenshot: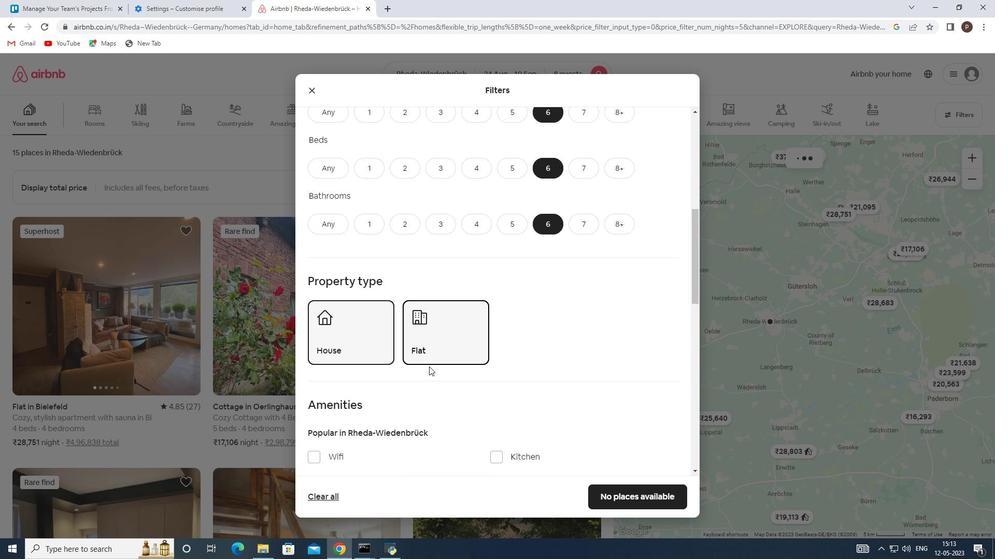 
Action: Mouse scrolled (428, 368) with delta (0, 0)
Screenshot: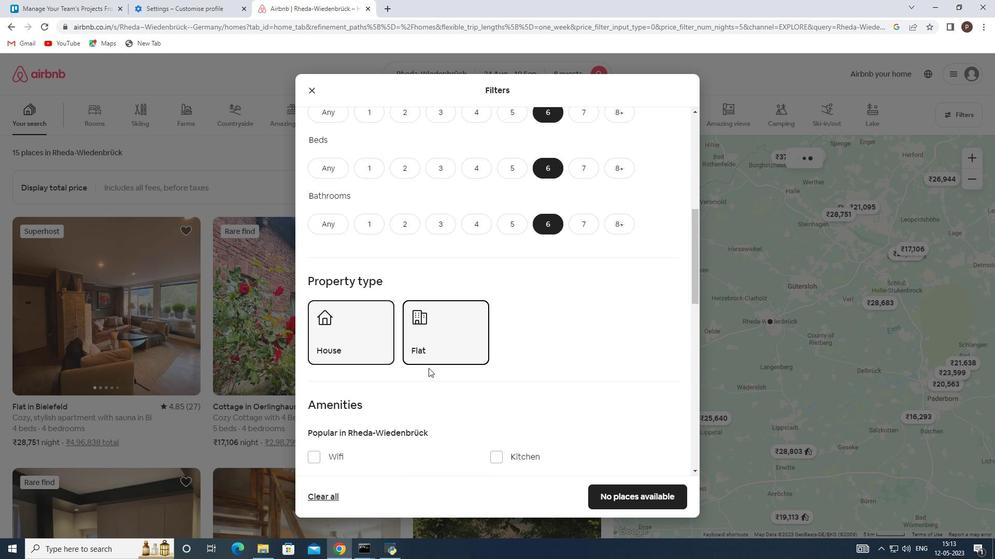 
Action: Mouse moved to (319, 350)
Screenshot: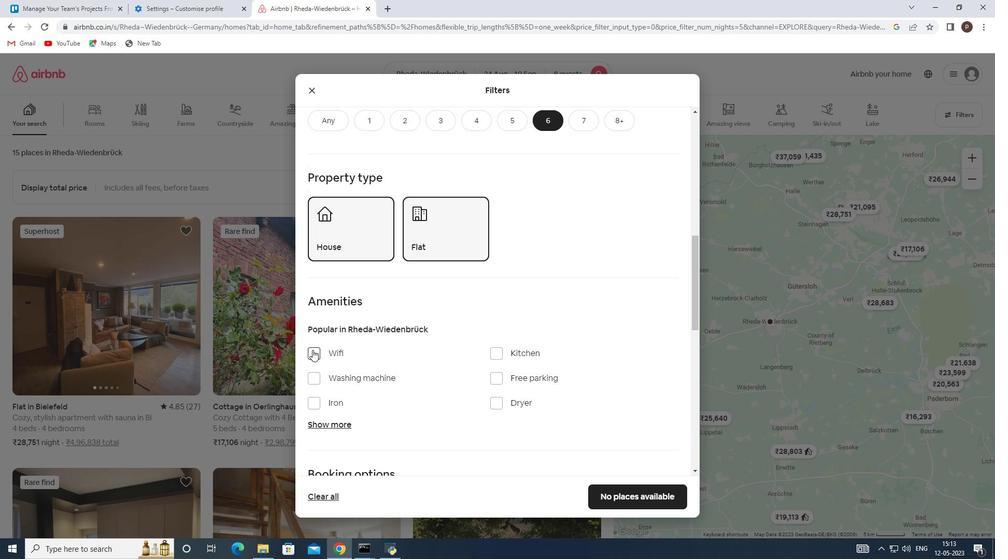 
Action: Mouse pressed left at (319, 350)
Screenshot: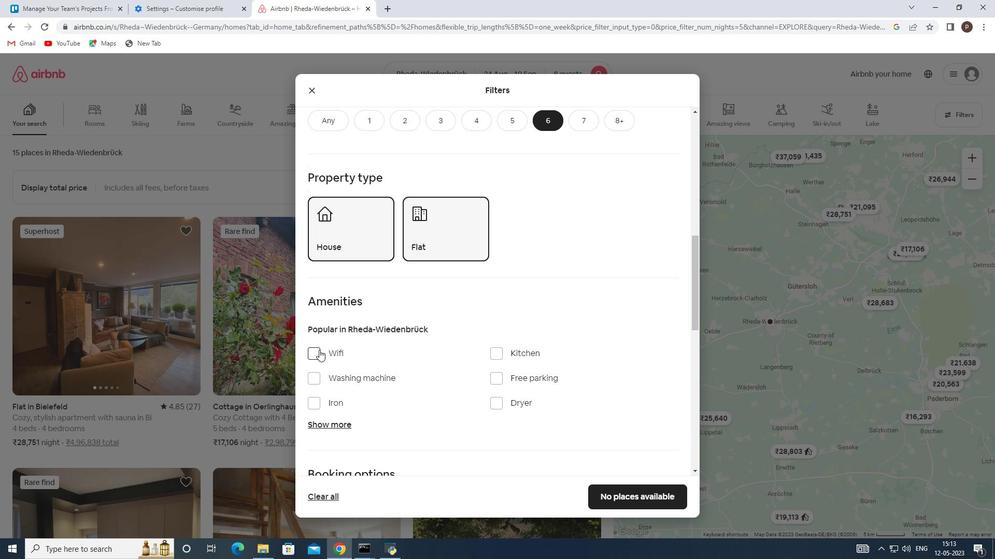
Action: Mouse moved to (491, 376)
Screenshot: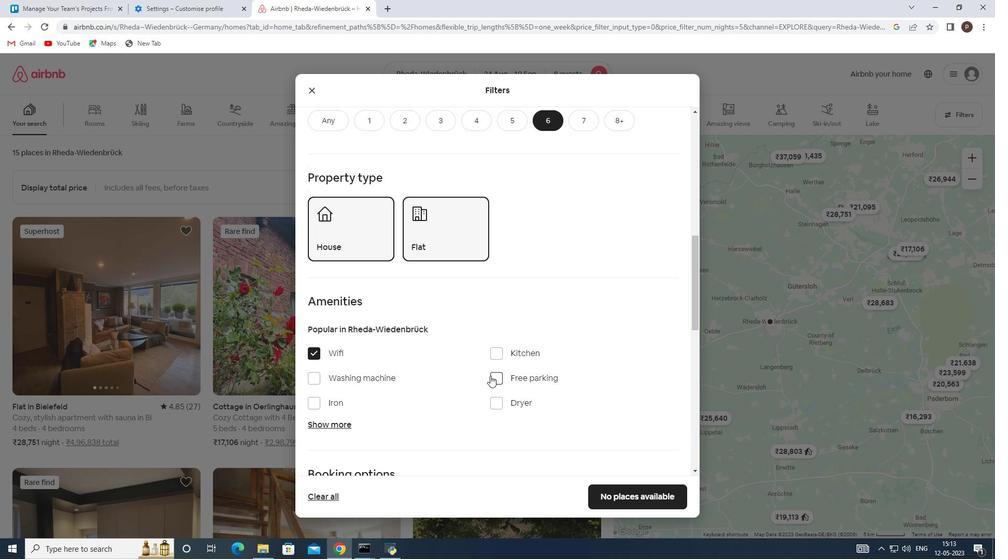 
Action: Mouse pressed left at (491, 376)
Screenshot: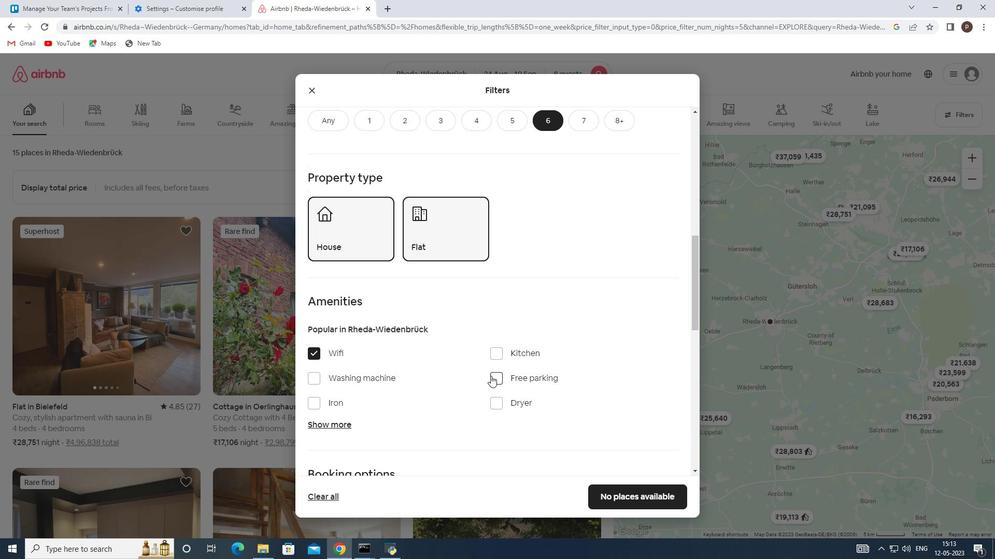
Action: Mouse moved to (341, 421)
Screenshot: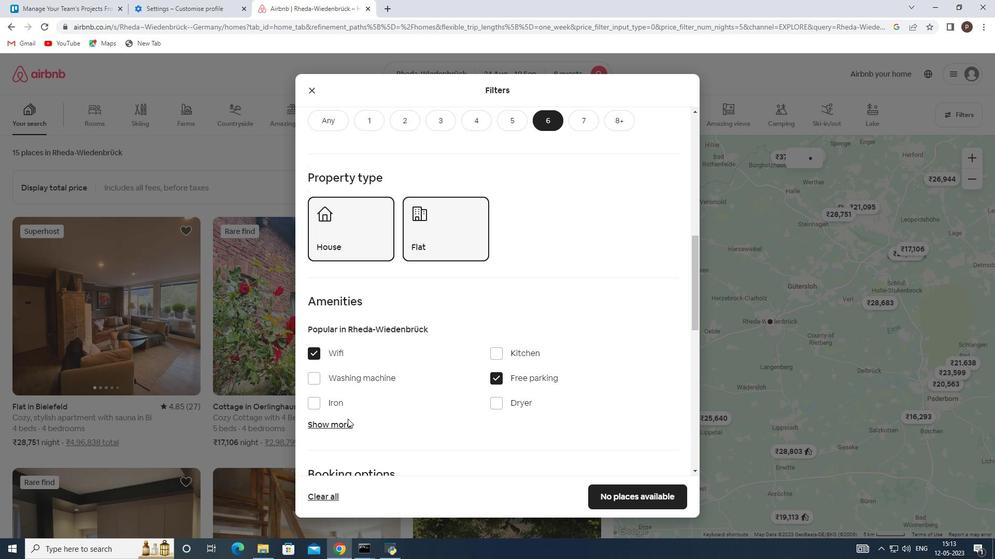 
Action: Mouse pressed left at (341, 421)
Screenshot: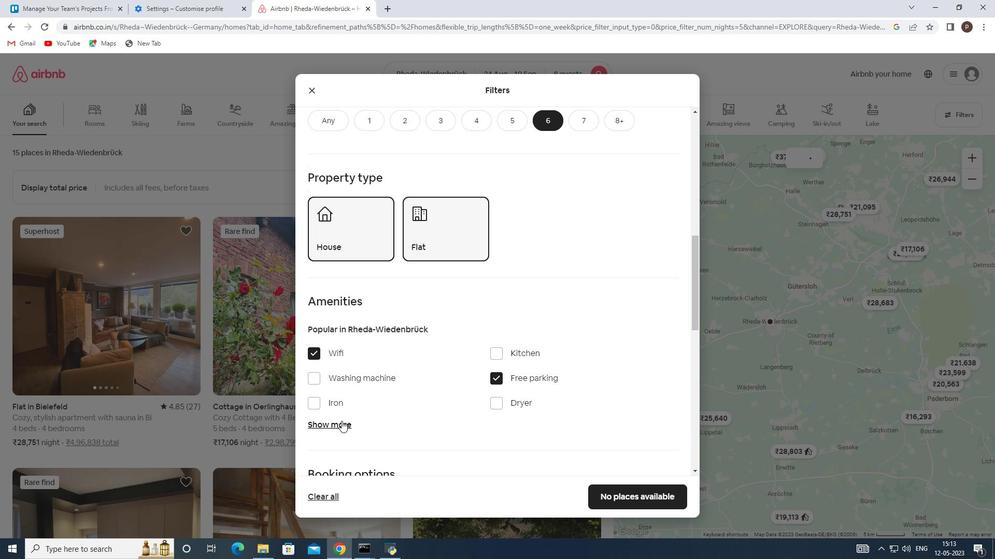 
Action: Mouse moved to (344, 414)
Screenshot: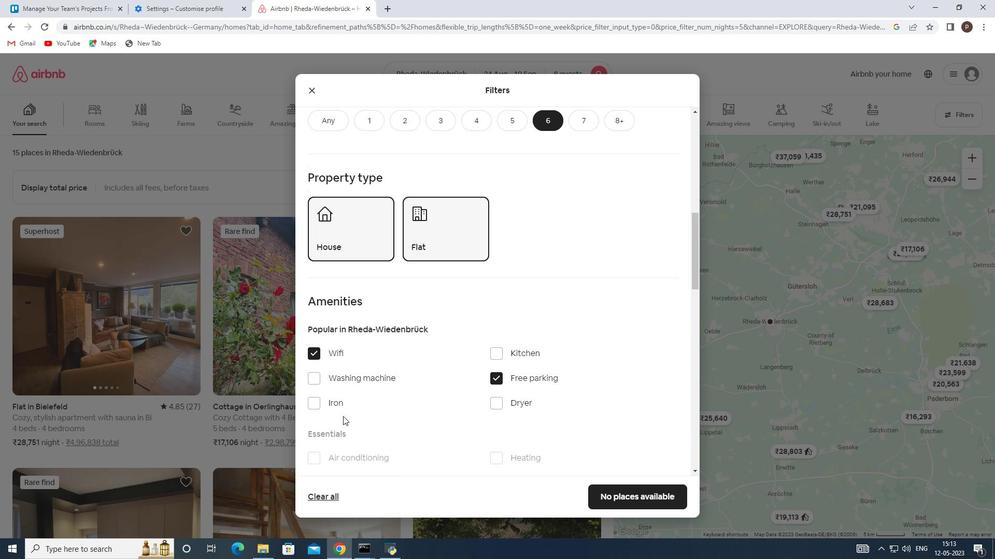 
Action: Mouse scrolled (344, 414) with delta (0, 0)
Screenshot: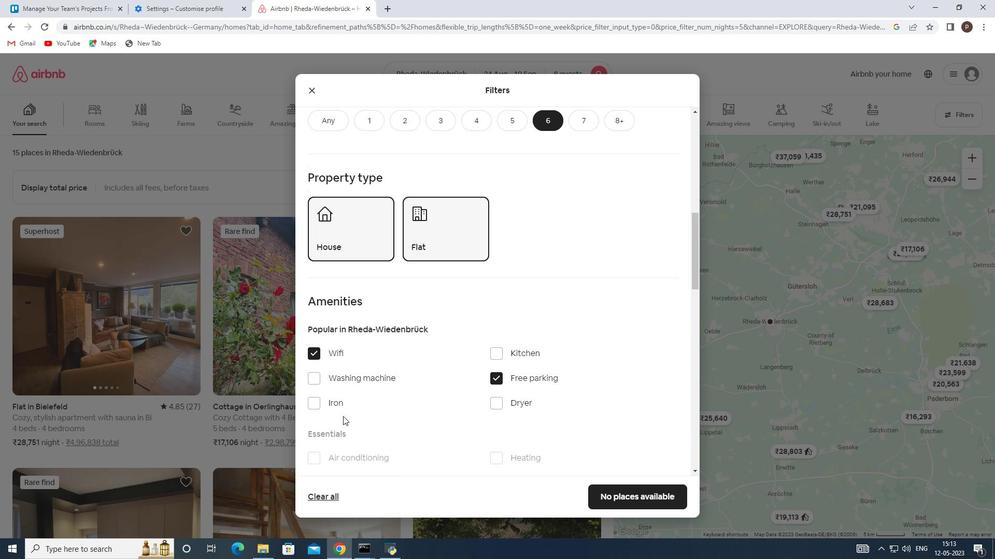 
Action: Mouse scrolled (344, 414) with delta (0, 0)
Screenshot: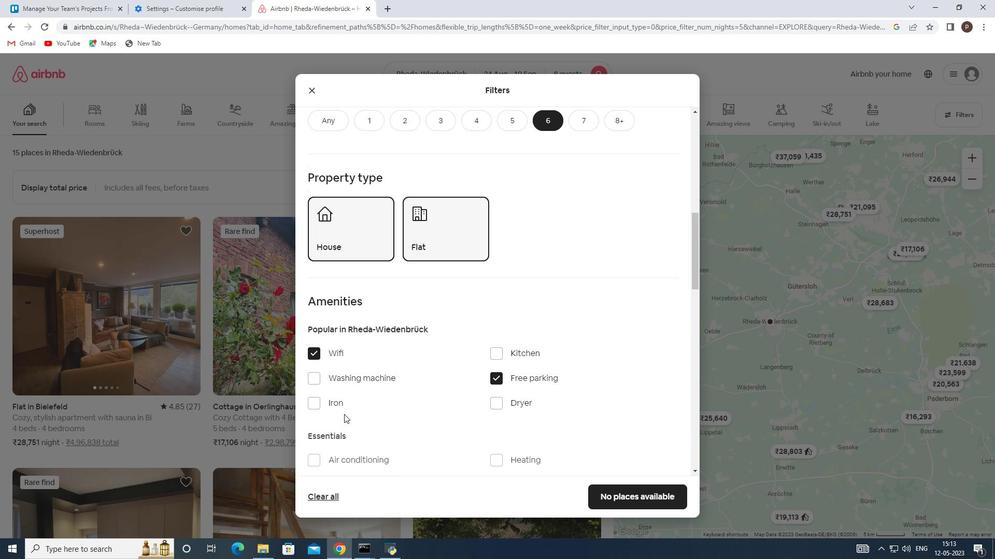 
Action: Mouse scrolled (344, 414) with delta (0, 0)
Screenshot: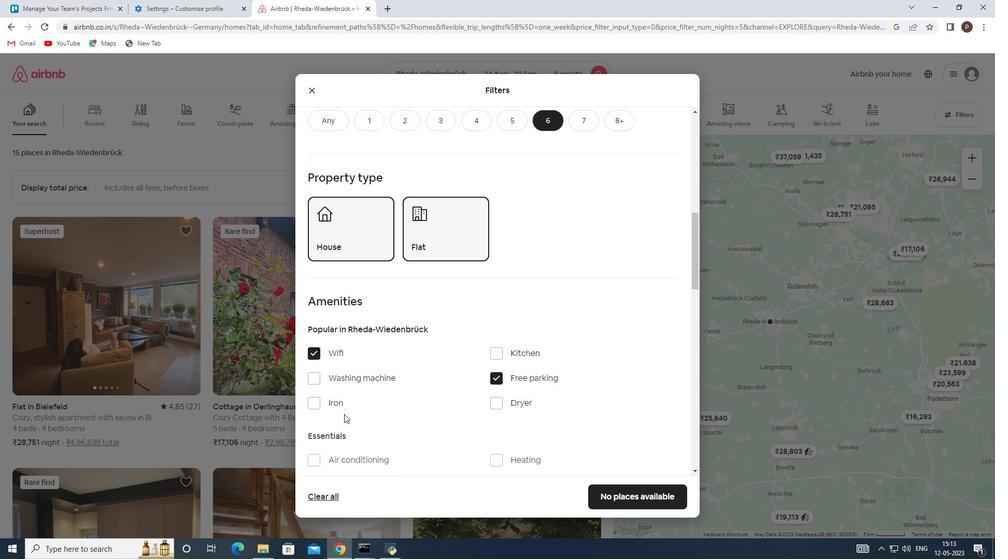 
Action: Mouse moved to (495, 335)
Screenshot: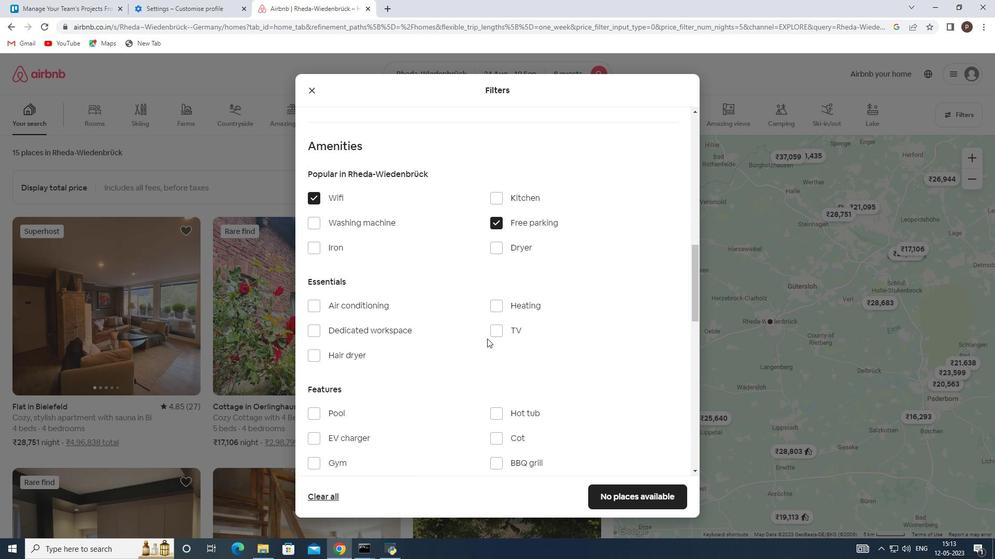 
Action: Mouse pressed left at (495, 335)
Screenshot: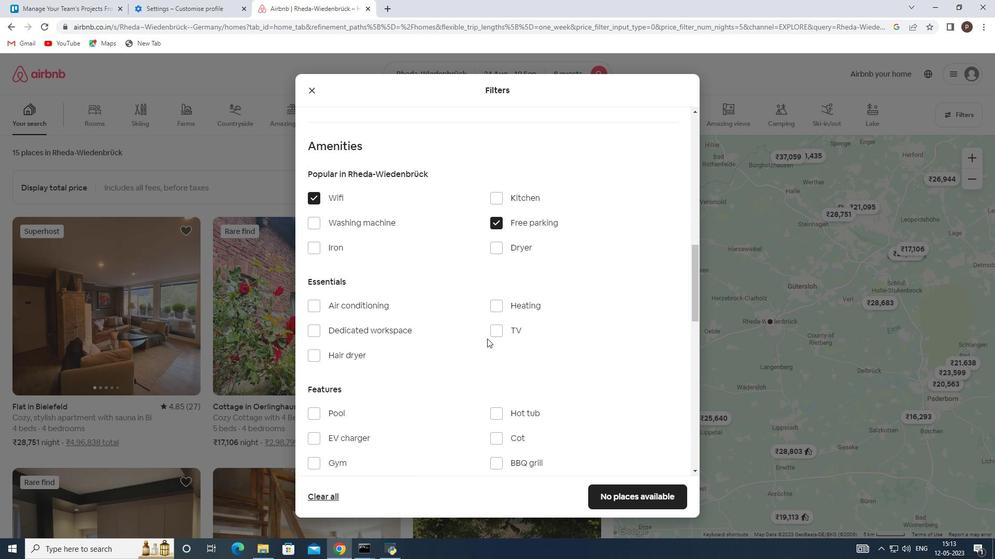 
Action: Mouse moved to (430, 363)
Screenshot: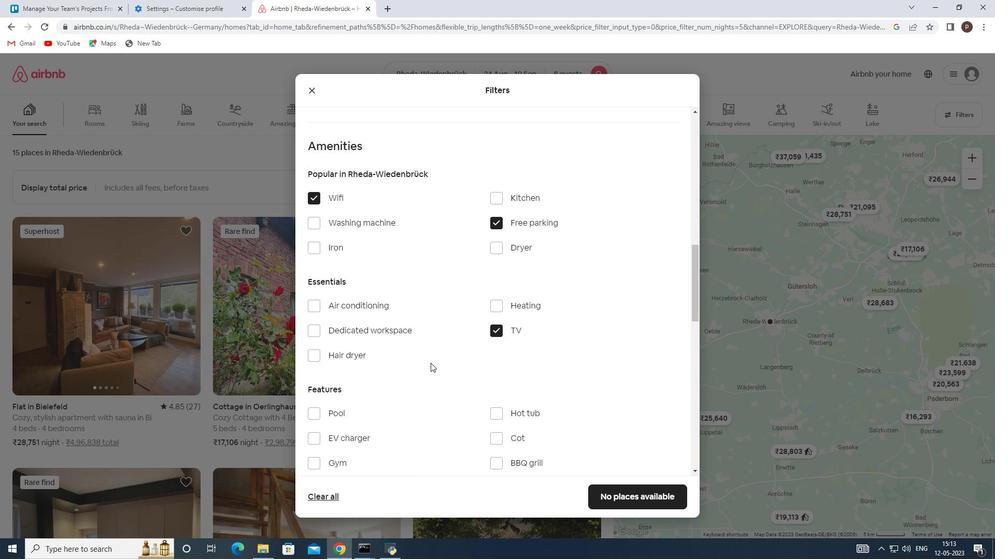 
Action: Mouse scrolled (430, 362) with delta (0, 0)
Screenshot: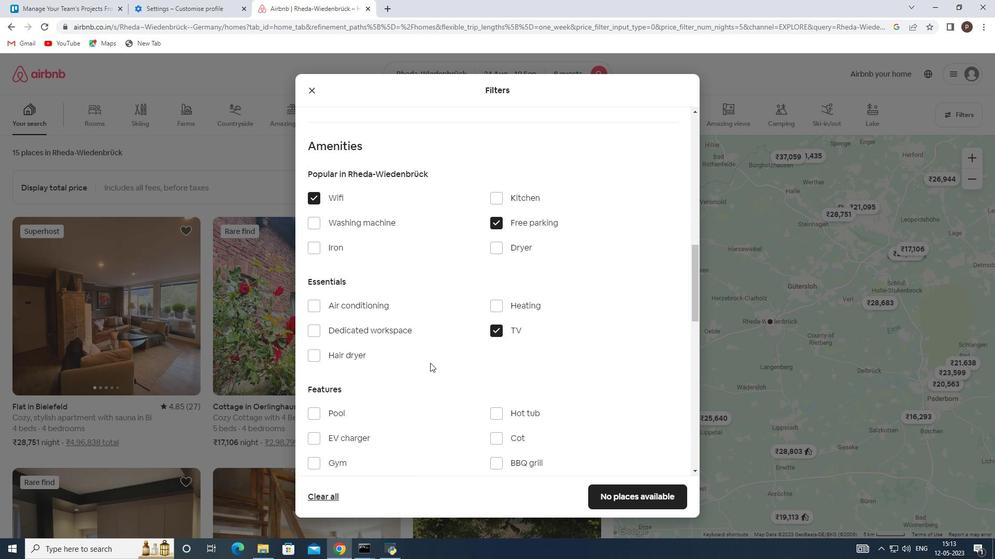
Action: Mouse scrolled (430, 362) with delta (0, 0)
Screenshot: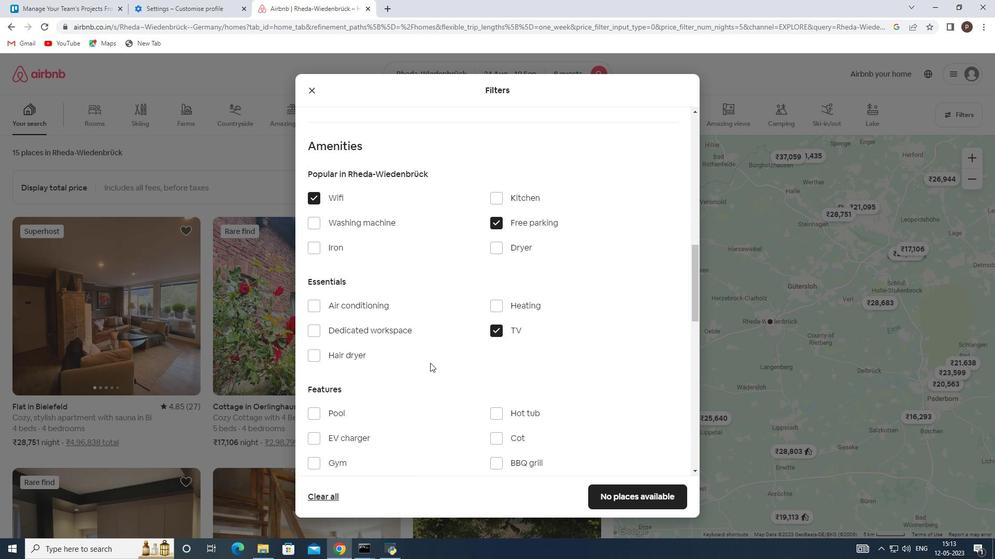 
Action: Mouse moved to (427, 365)
Screenshot: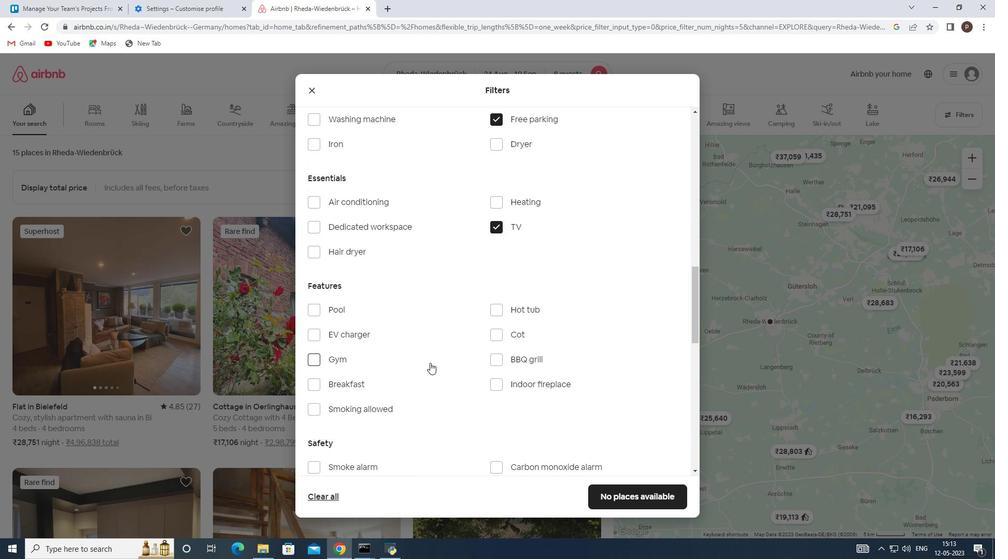 
Action: Mouse scrolled (427, 364) with delta (0, 0)
Screenshot: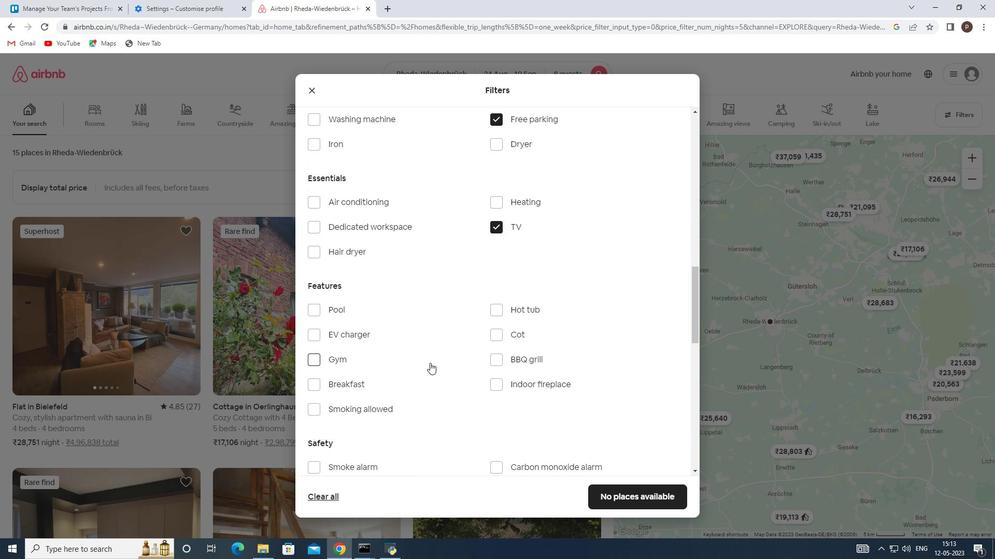 
Action: Mouse moved to (321, 306)
Screenshot: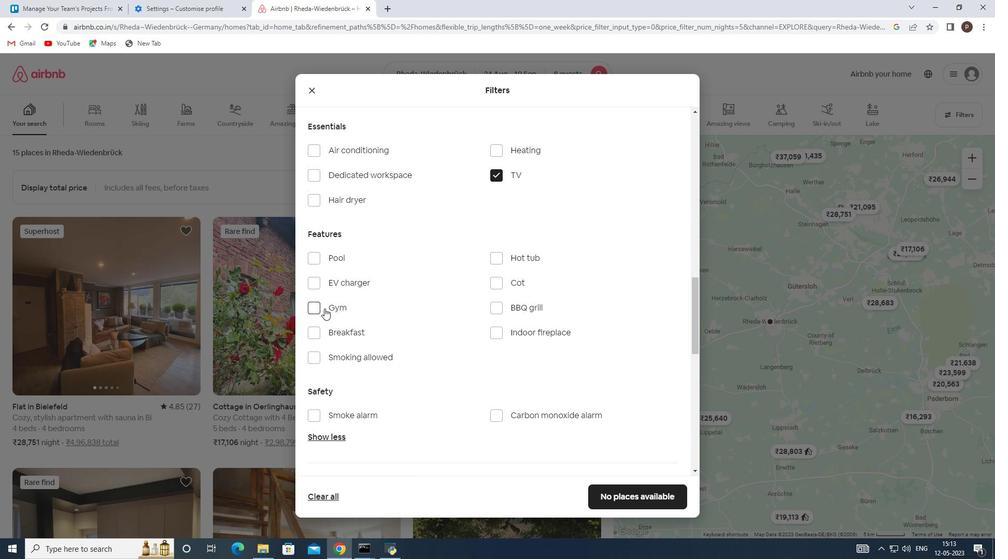 
Action: Mouse pressed left at (321, 306)
Screenshot: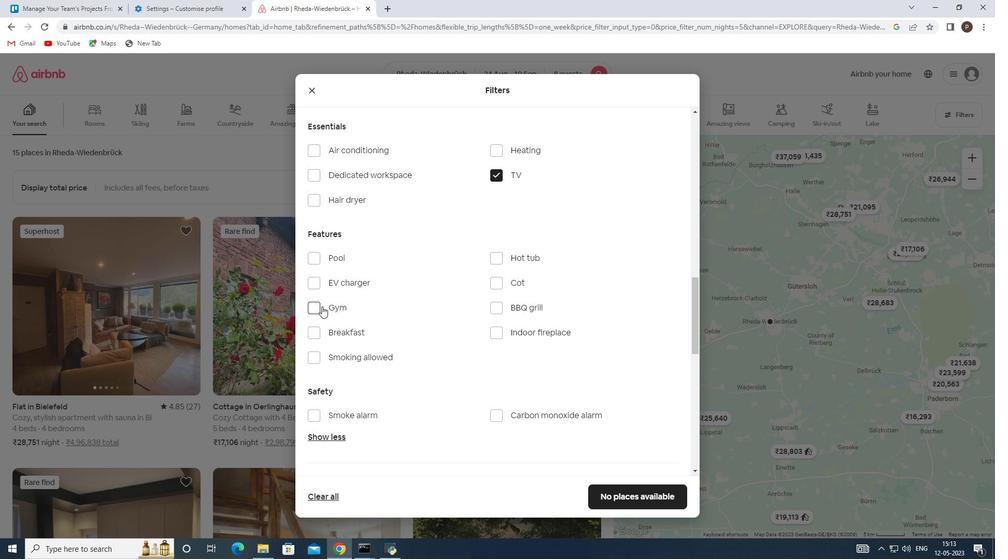 
Action: Mouse moved to (320, 333)
Screenshot: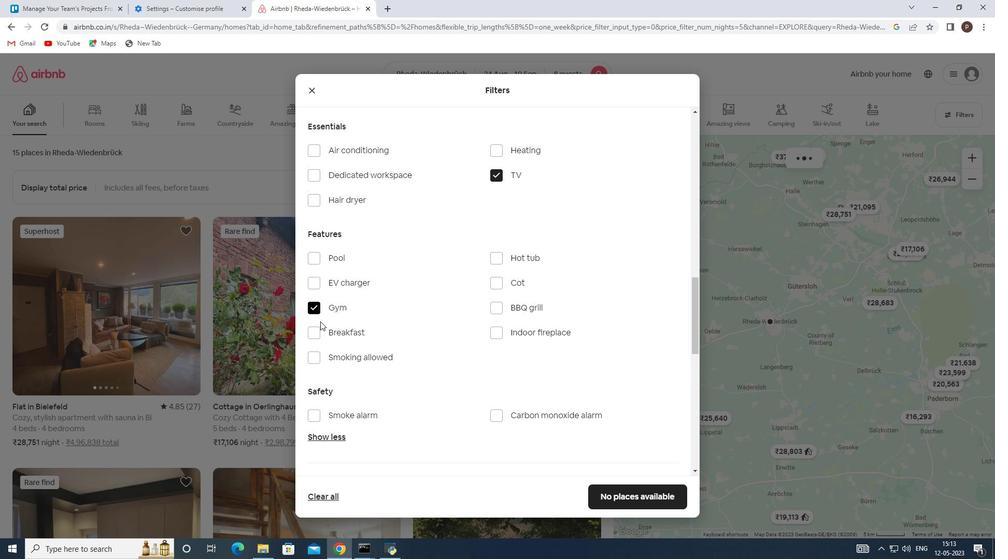 
Action: Mouse pressed left at (320, 333)
Screenshot: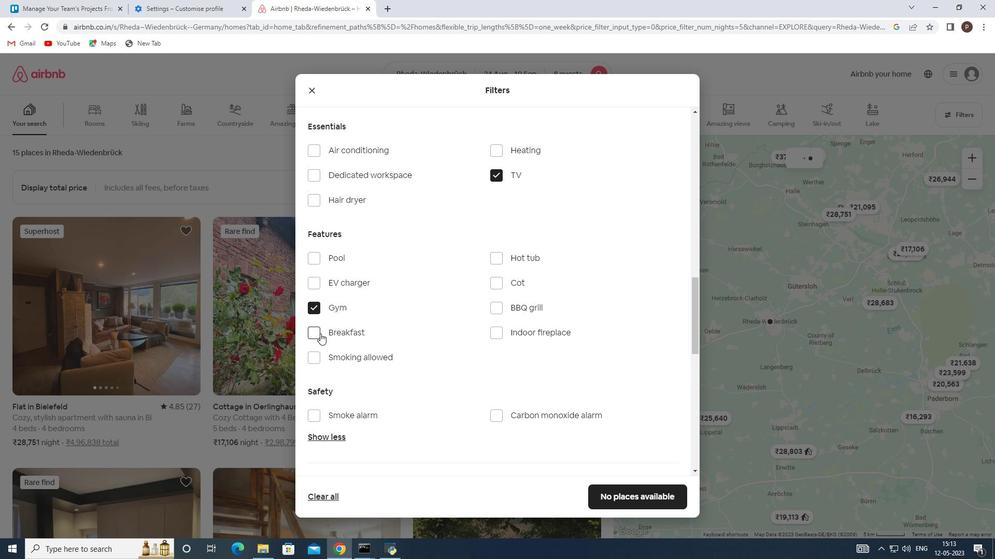 
Action: Mouse moved to (412, 362)
Screenshot: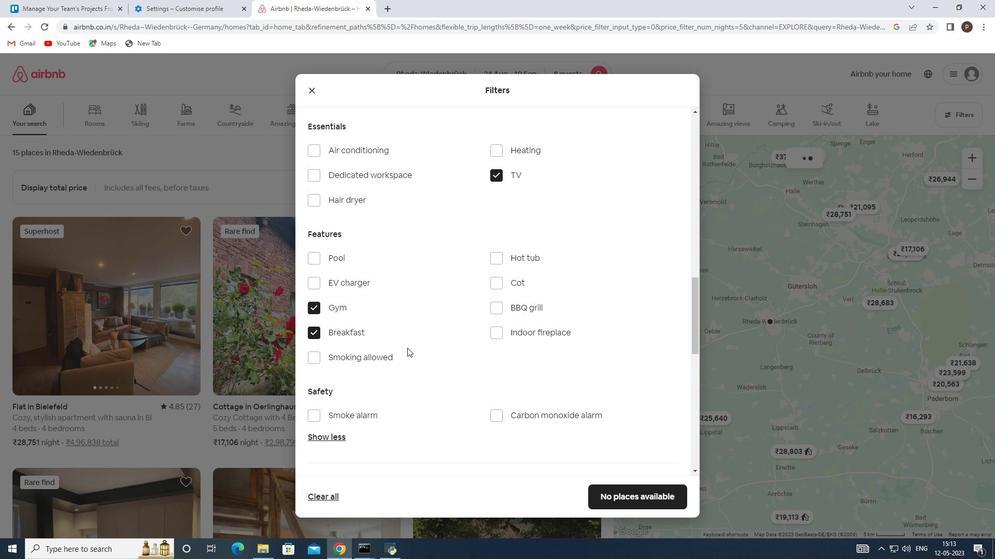 
Action: Mouse scrolled (412, 361) with delta (0, 0)
Screenshot: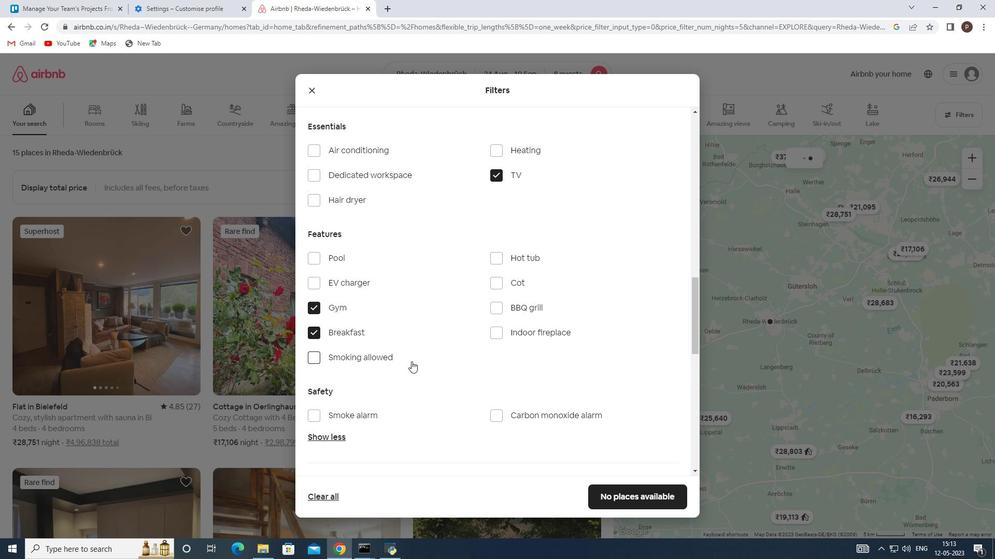
Action: Mouse scrolled (412, 361) with delta (0, 0)
Screenshot: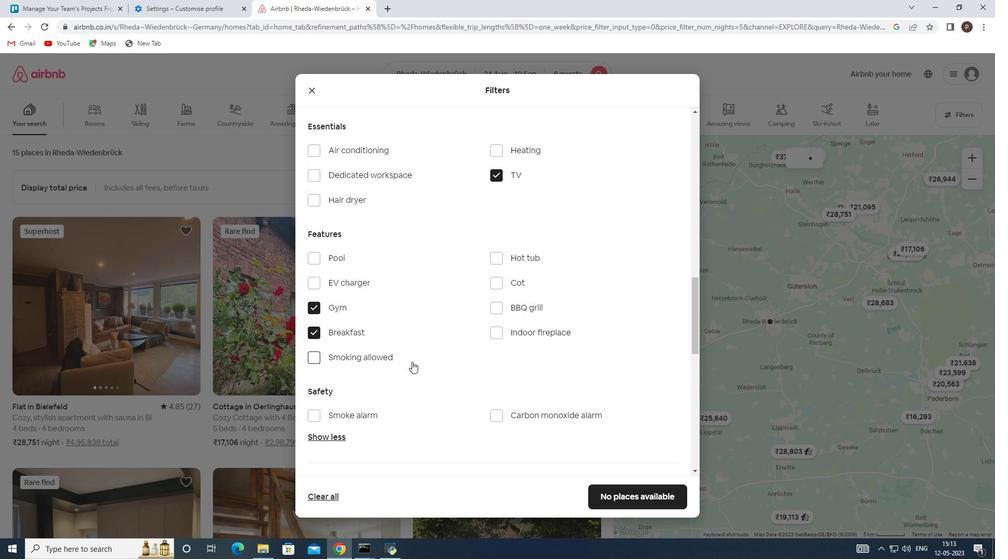 
Action: Mouse scrolled (412, 361) with delta (0, 0)
Screenshot: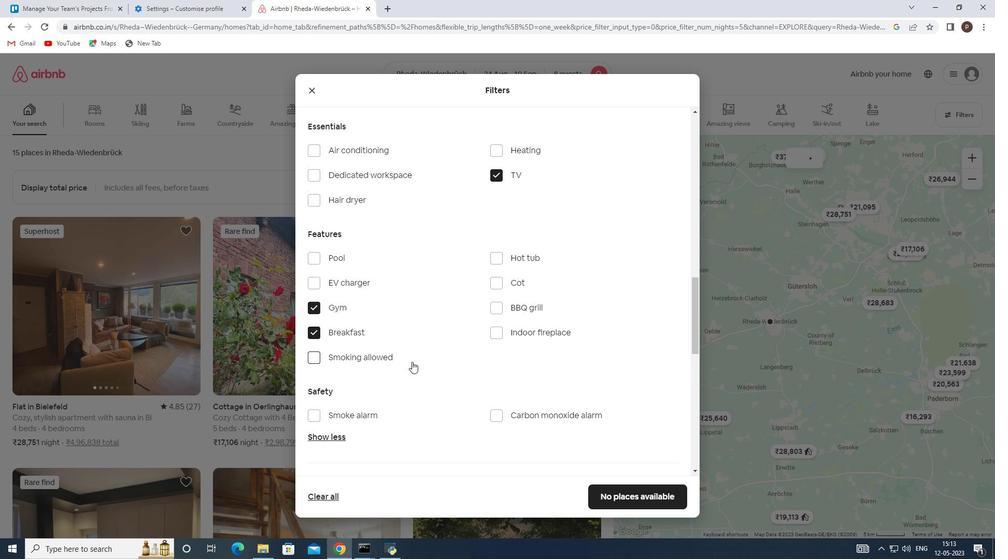 
Action: Mouse scrolled (412, 361) with delta (0, 0)
Screenshot: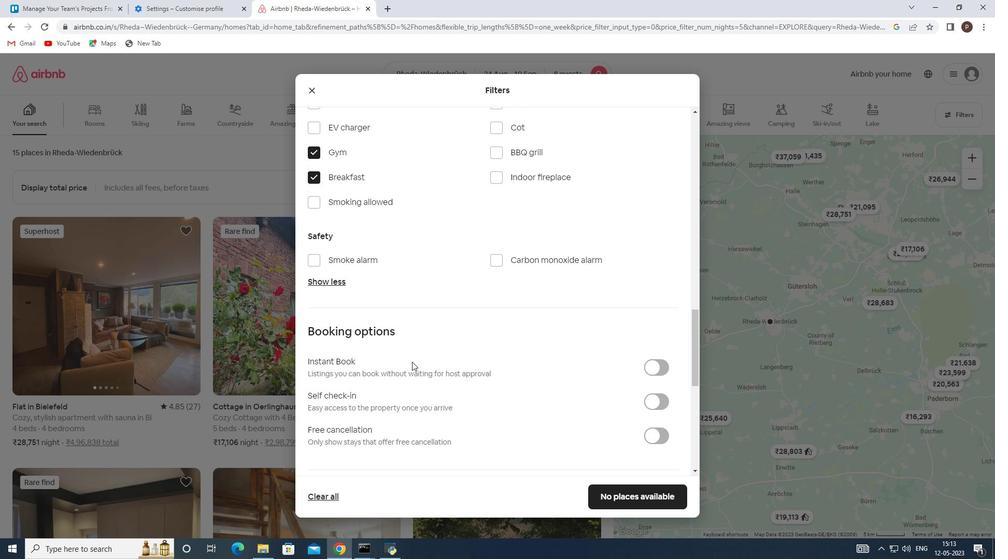 
Action: Mouse scrolled (412, 361) with delta (0, 0)
Screenshot: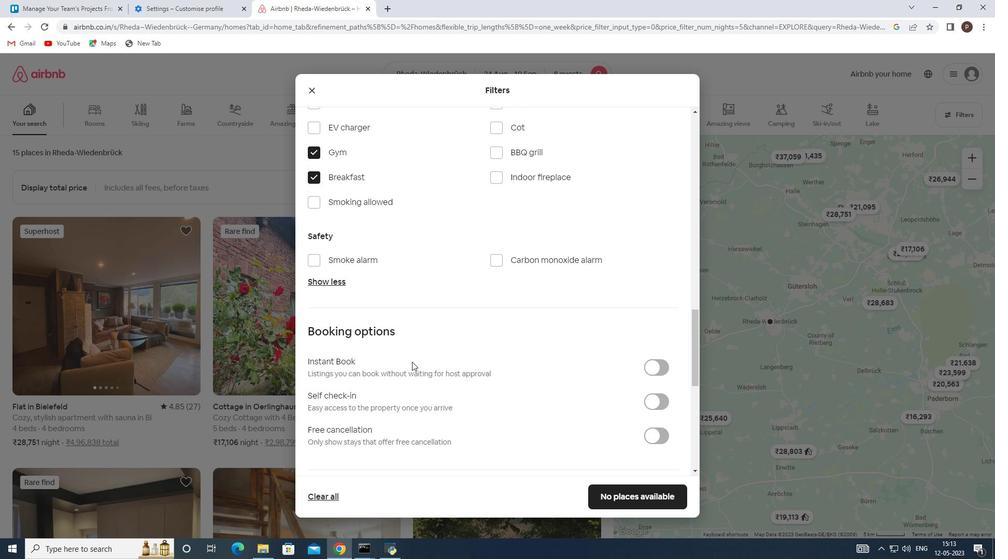 
Action: Mouse scrolled (412, 361) with delta (0, 0)
Screenshot: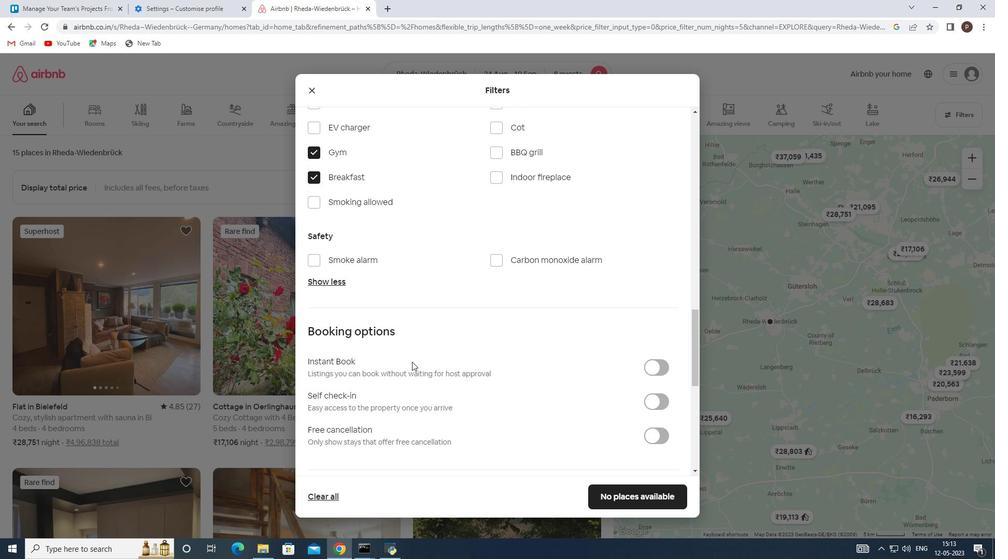 
Action: Mouse scrolled (412, 361) with delta (0, 0)
Screenshot: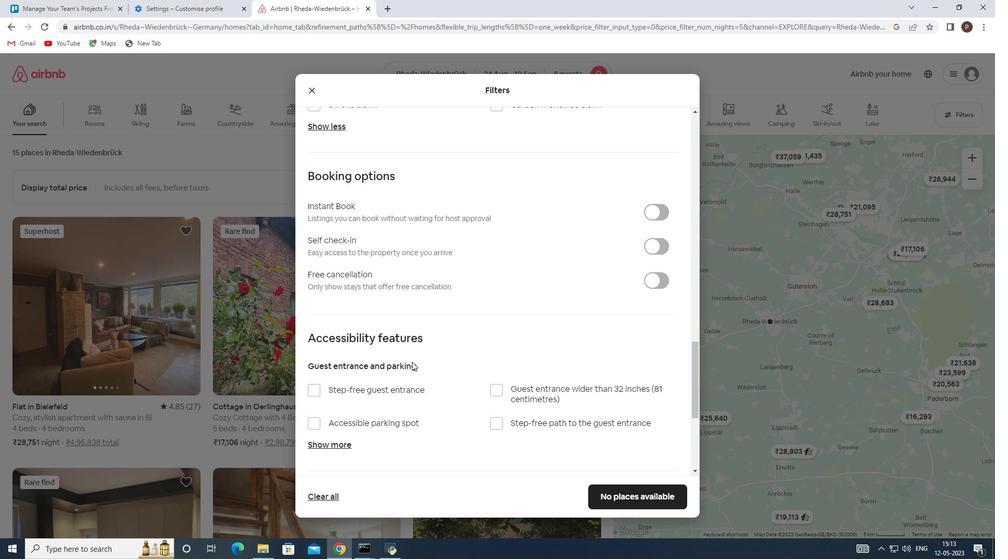 
Action: Mouse scrolled (412, 361) with delta (0, 0)
Screenshot: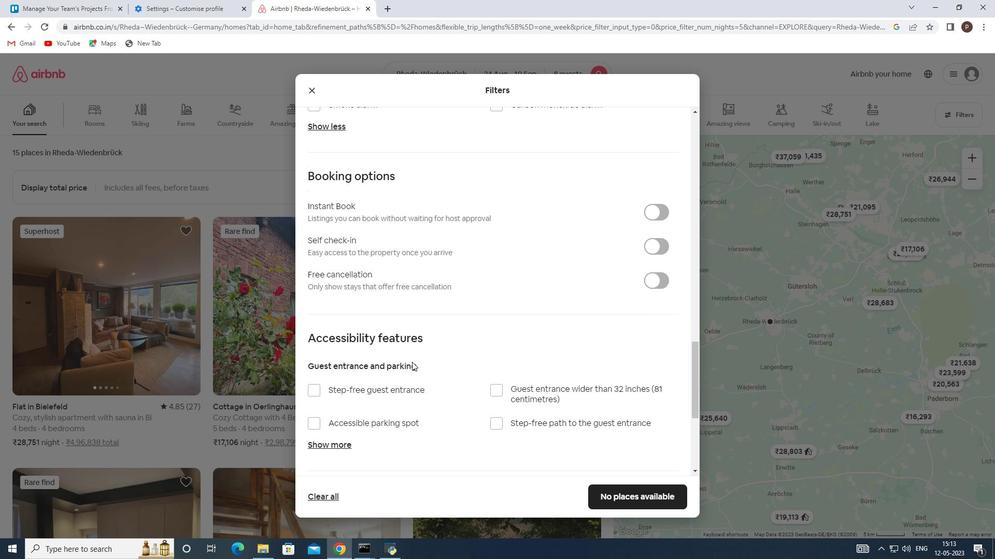 
Action: Mouse moved to (649, 139)
Screenshot: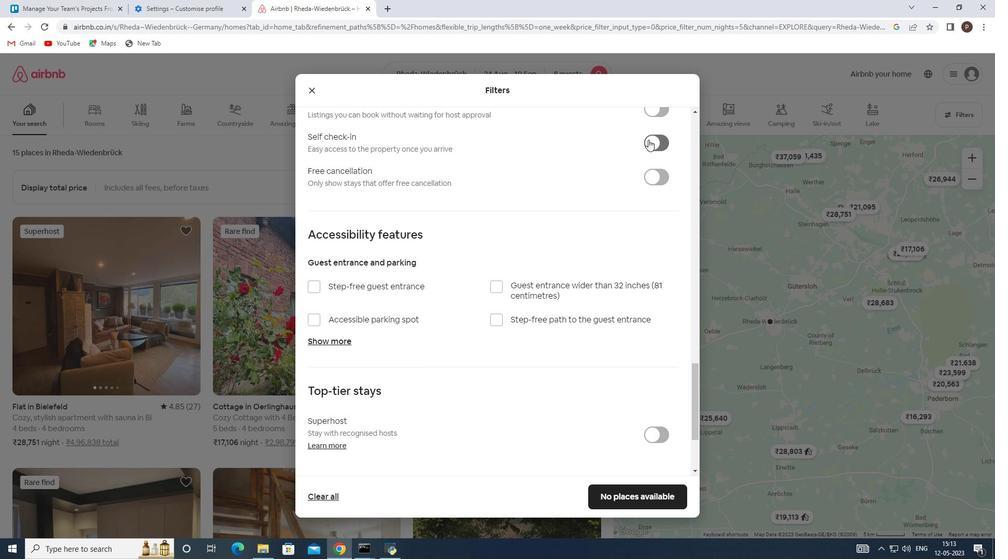 
Action: Mouse pressed left at (649, 139)
Screenshot: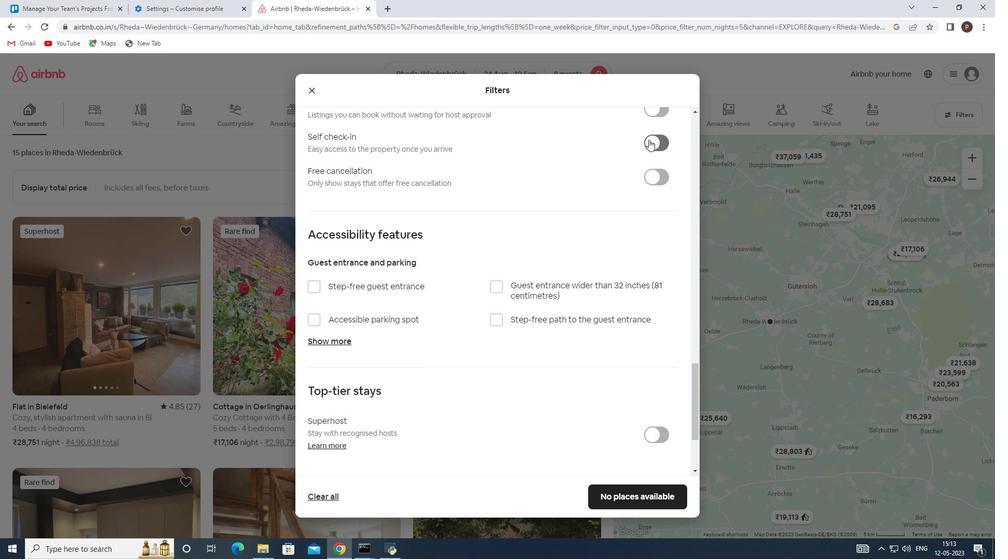 
Action: Mouse moved to (499, 367)
Screenshot: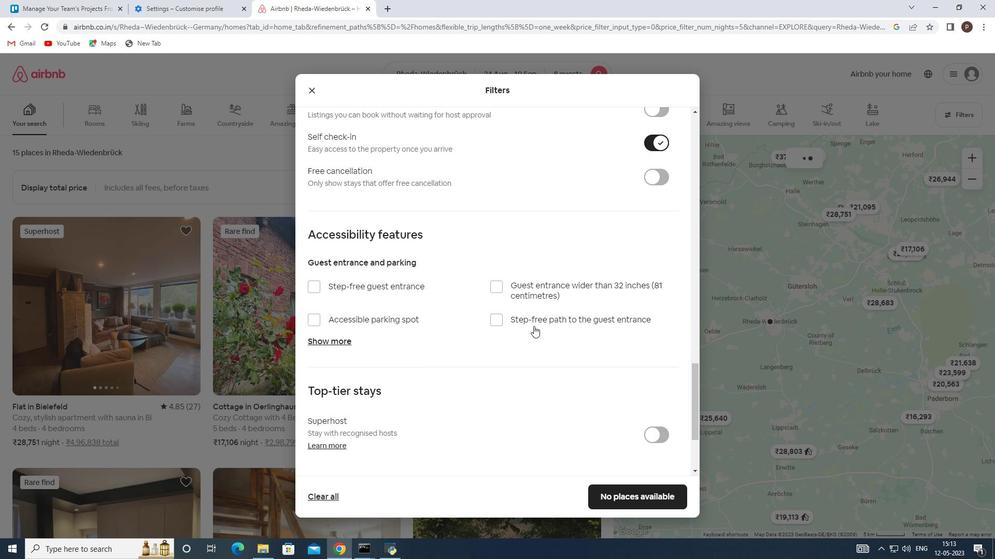 
Action: Mouse scrolled (499, 366) with delta (0, 0)
Screenshot: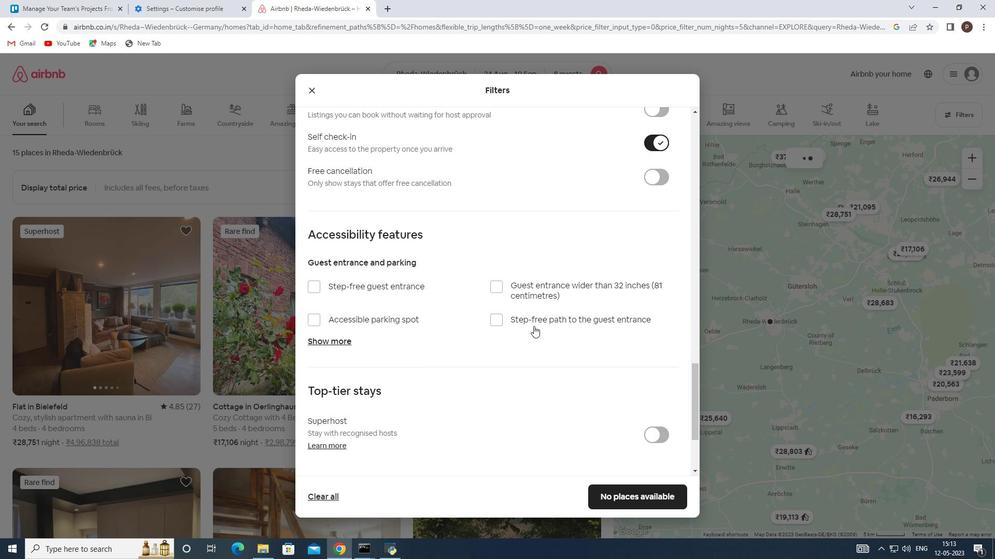 
Action: Mouse moved to (498, 368)
Screenshot: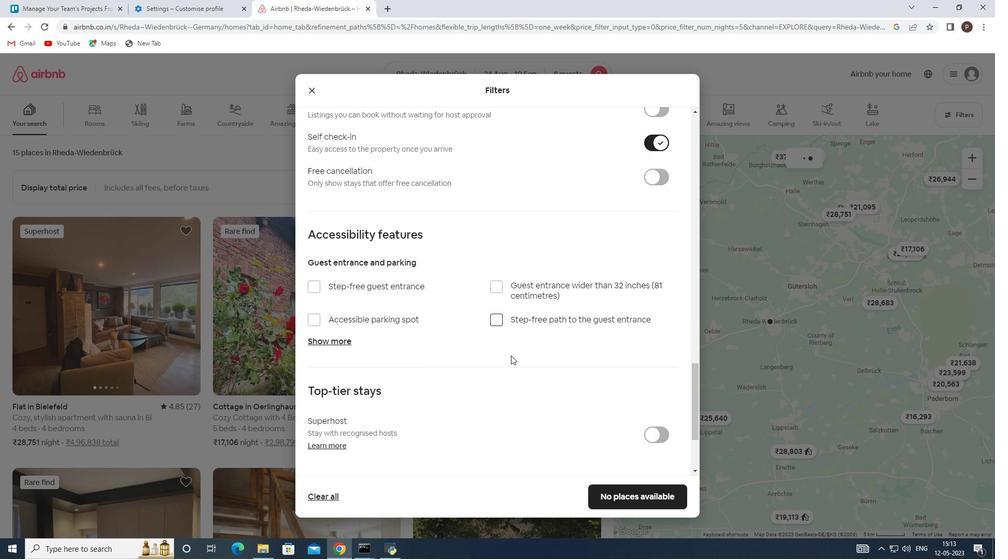 
Action: Mouse scrolled (498, 368) with delta (0, 0)
Screenshot: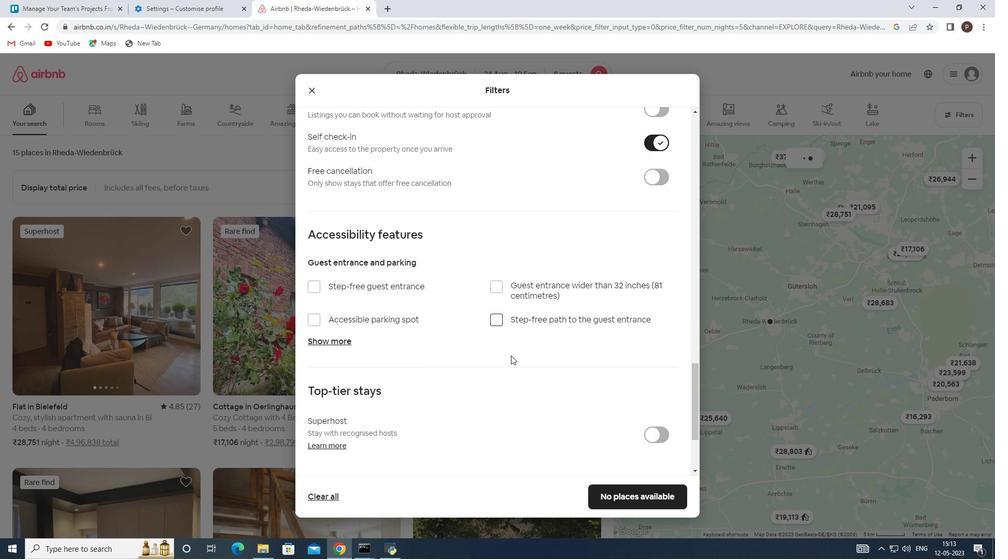 
Action: Mouse moved to (498, 369)
Screenshot: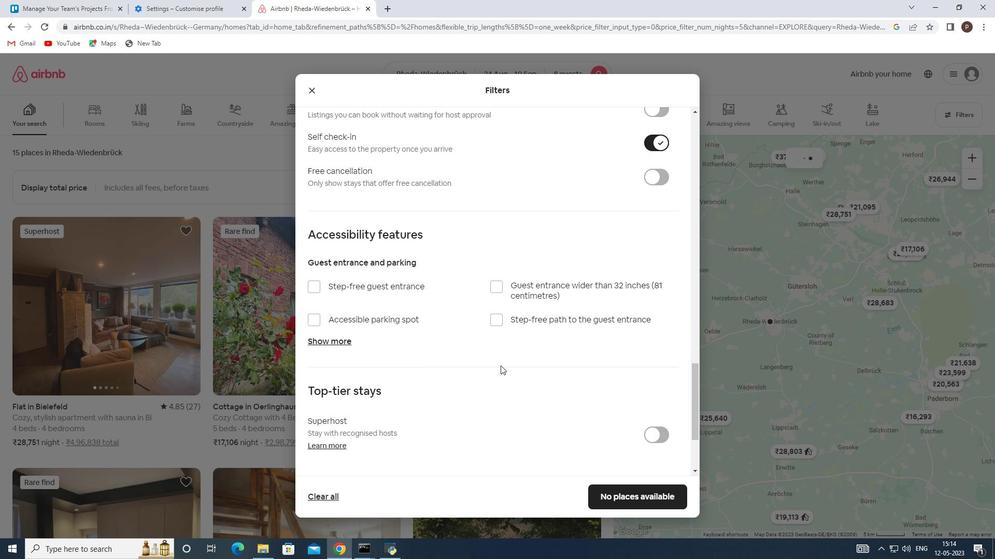 
Action: Mouse scrolled (498, 368) with delta (0, 0)
Screenshot: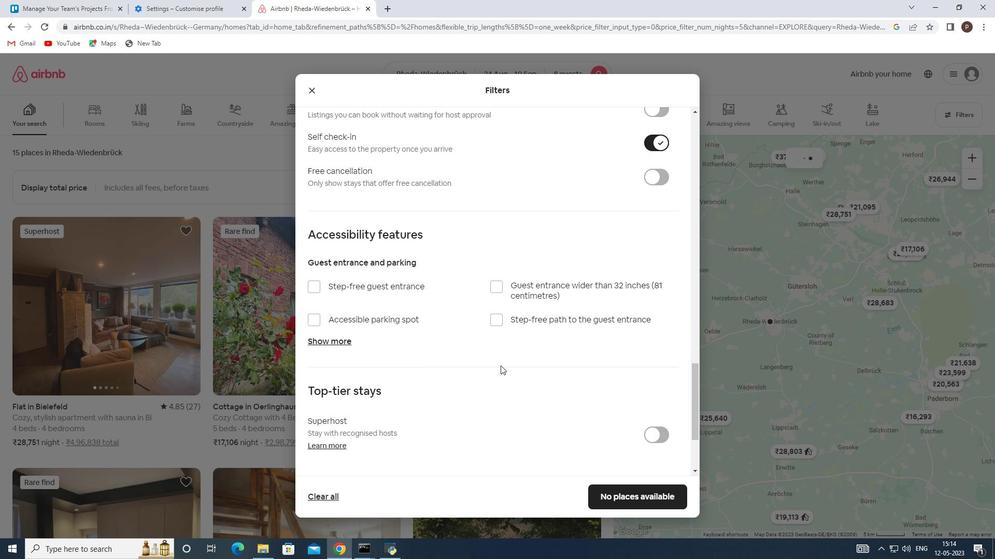 
Action: Mouse scrolled (498, 368) with delta (0, 0)
Screenshot: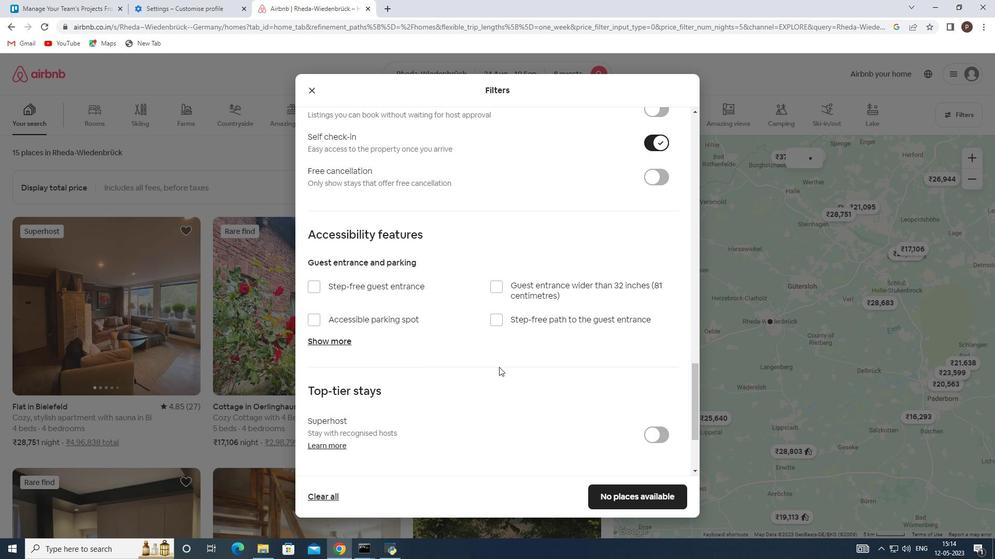 
Action: Mouse scrolled (498, 368) with delta (0, 0)
Screenshot: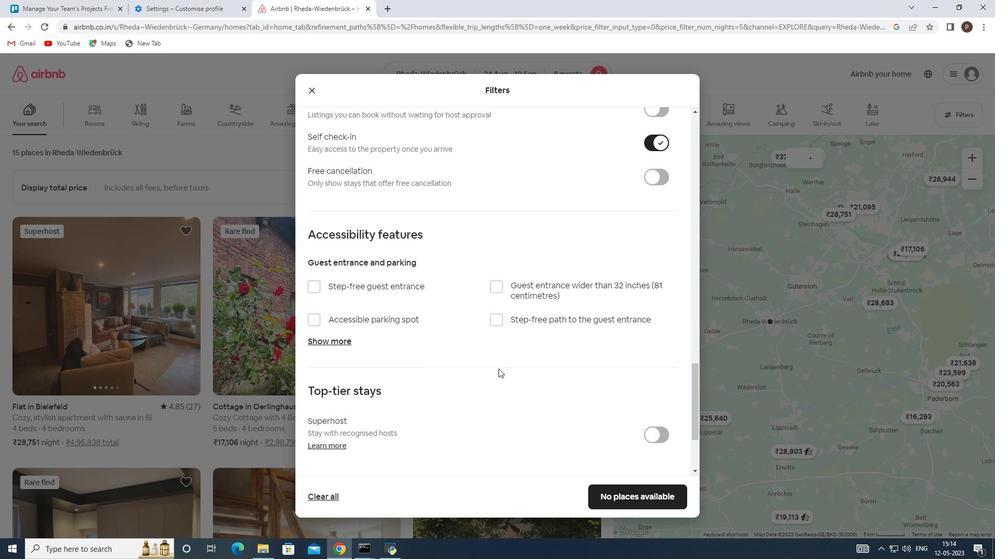 
Action: Mouse scrolled (498, 368) with delta (0, 0)
Screenshot: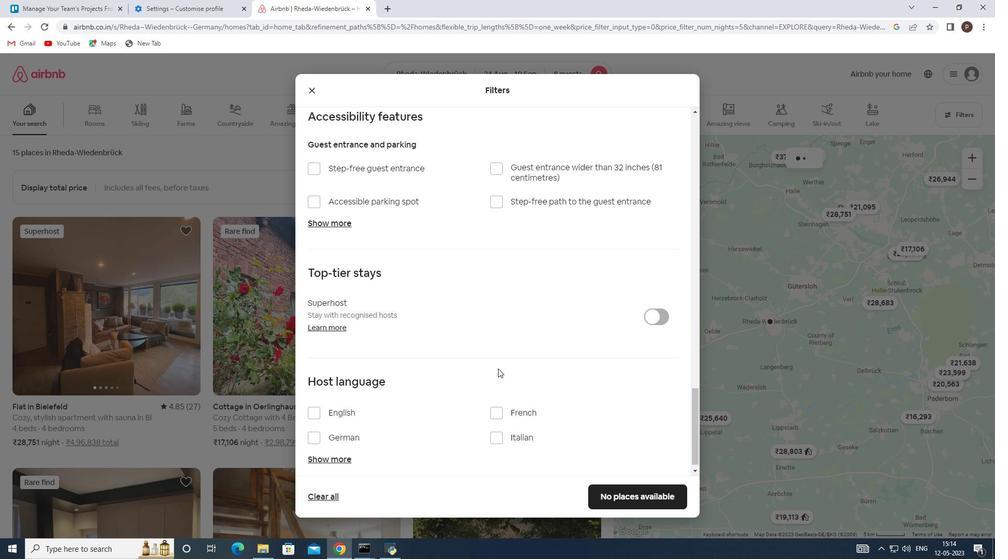 
Action: Mouse moved to (311, 402)
Screenshot: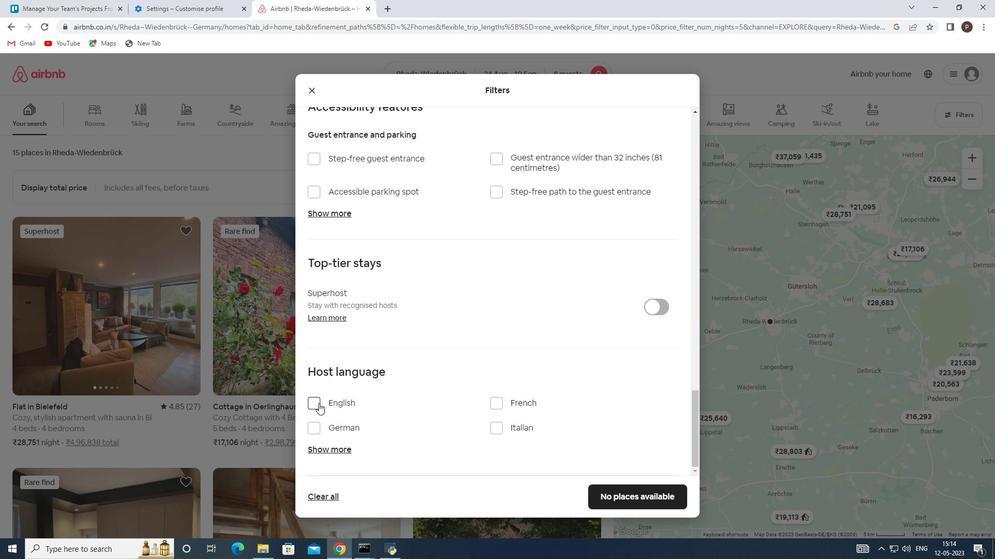 
Action: Mouse pressed left at (311, 402)
Screenshot: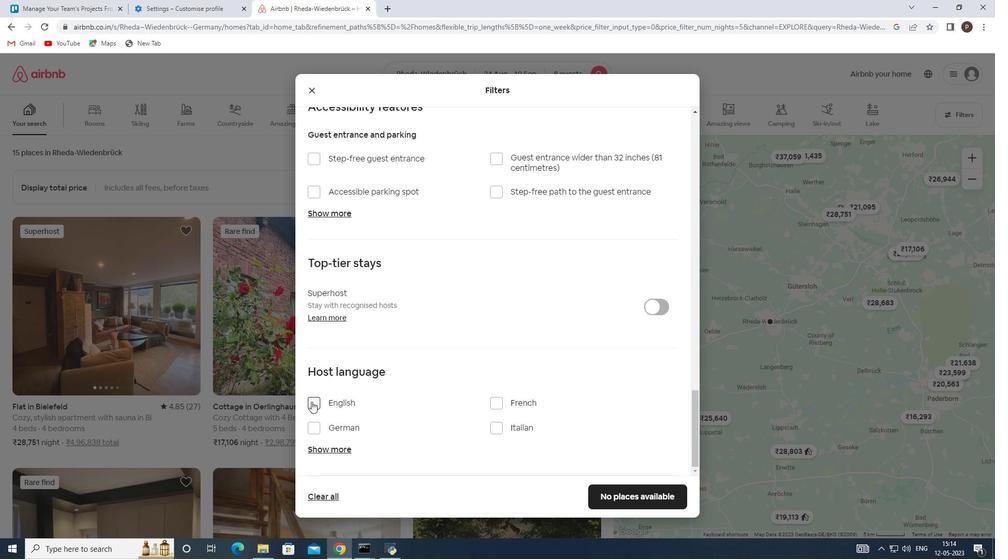 
Action: Mouse moved to (639, 490)
Screenshot: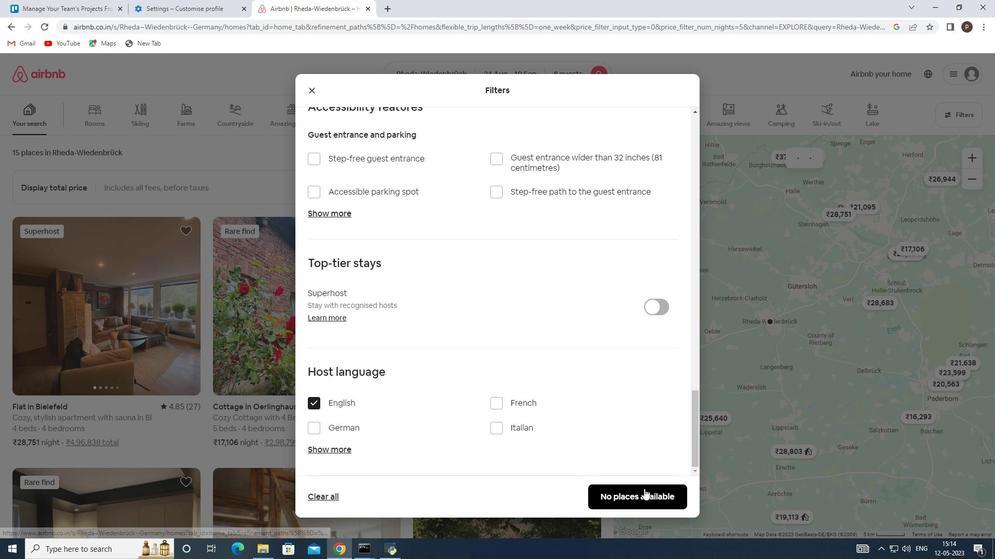 
Action: Mouse pressed left at (639, 490)
Screenshot: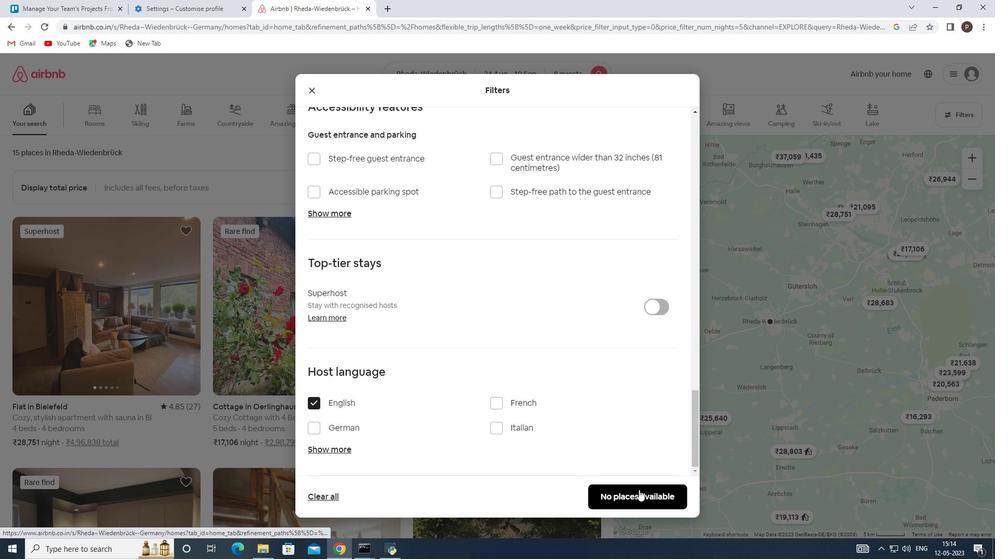 
